 Task: Find connections with filter location Rendsburg with filter topic #HRwith filter profile language French with filter current company Jellyfish with filter school SSM College of Engineering with filter industry Accessible Architecture and Design with filter service category Graphic Design with filter keywords title Controller
Action: Mouse moved to (273, 238)
Screenshot: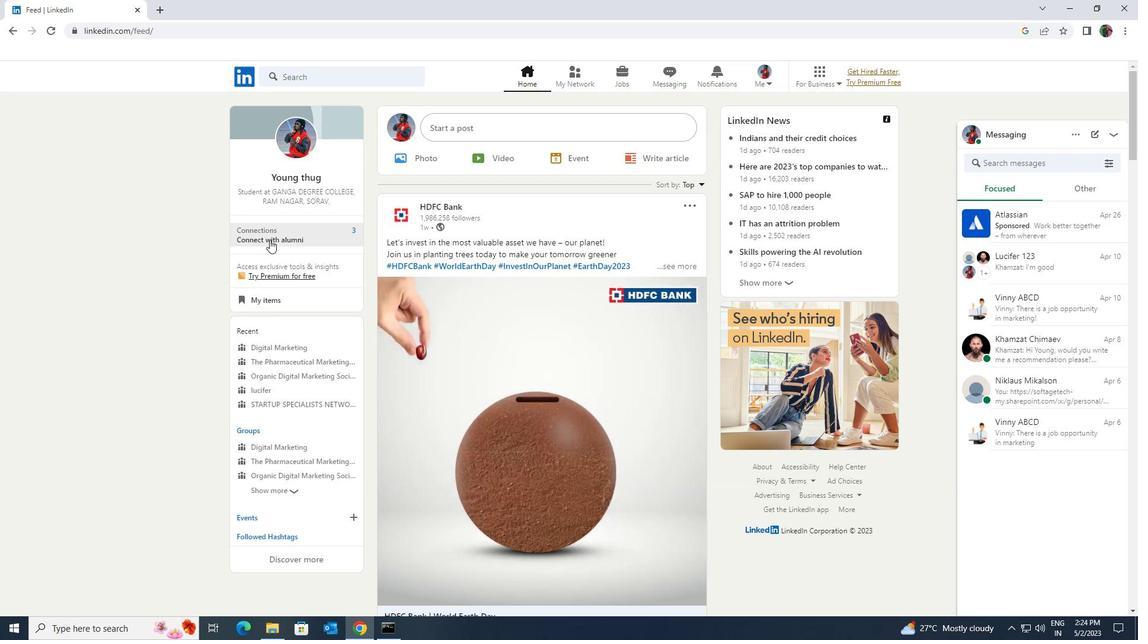 
Action: Mouse pressed left at (273, 238)
Screenshot: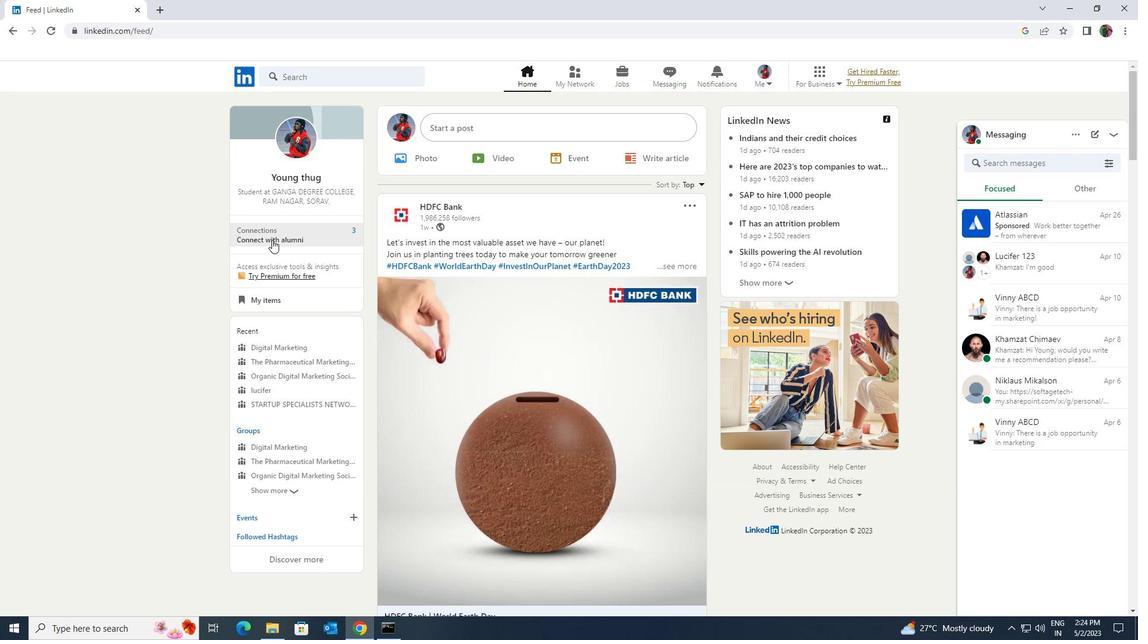
Action: Mouse moved to (295, 141)
Screenshot: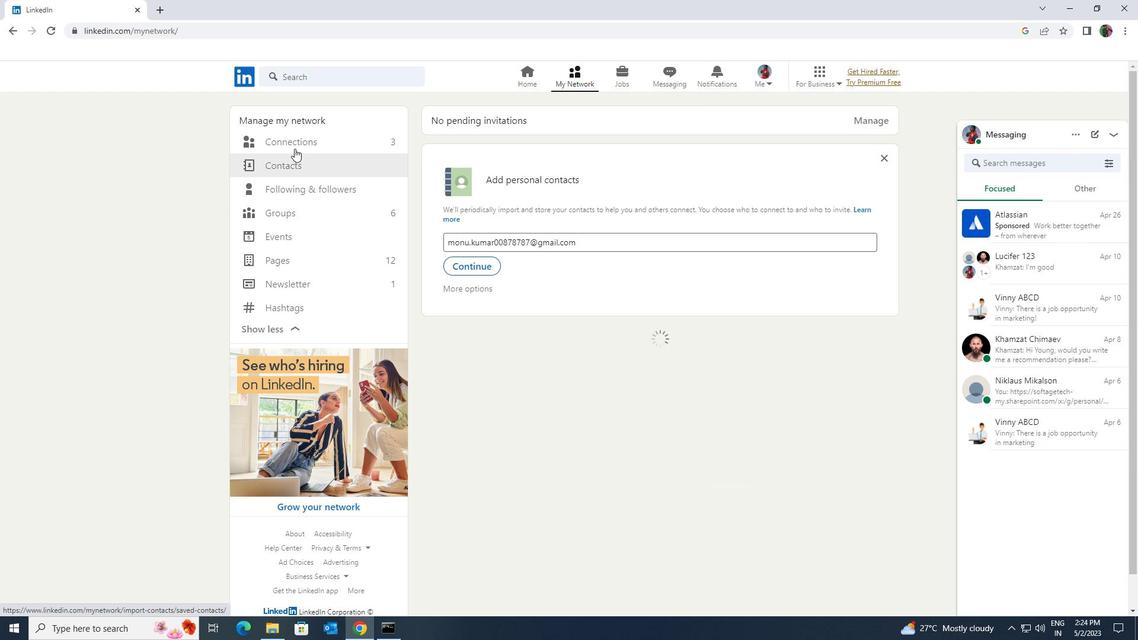 
Action: Mouse pressed left at (295, 141)
Screenshot: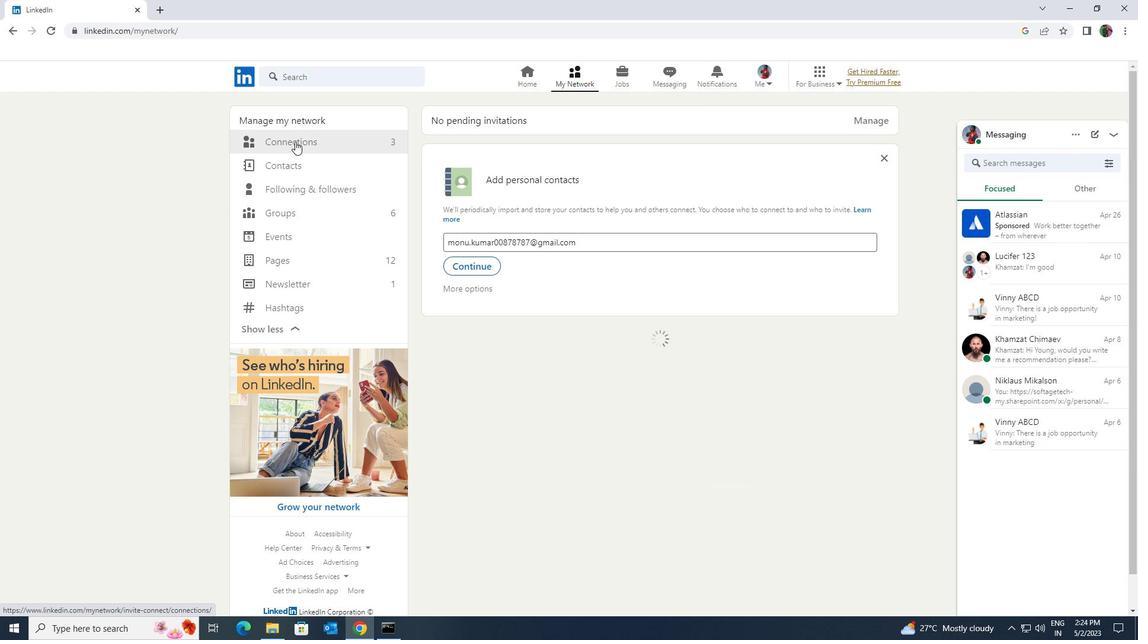 
Action: Mouse moved to (633, 144)
Screenshot: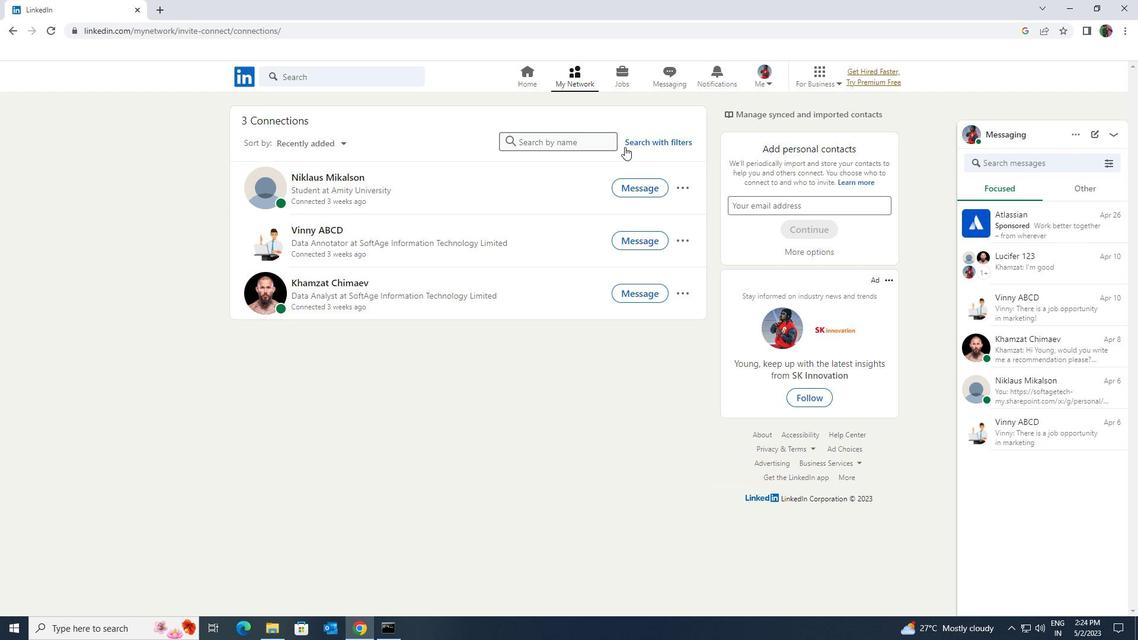 
Action: Mouse pressed left at (633, 144)
Screenshot: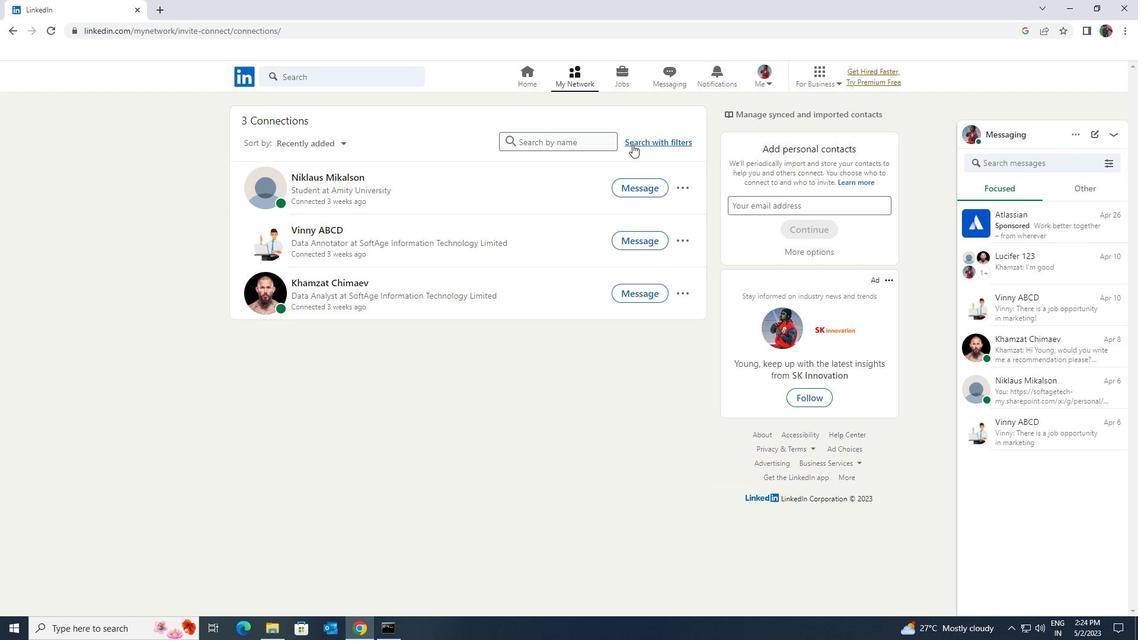 
Action: Mouse moved to (608, 108)
Screenshot: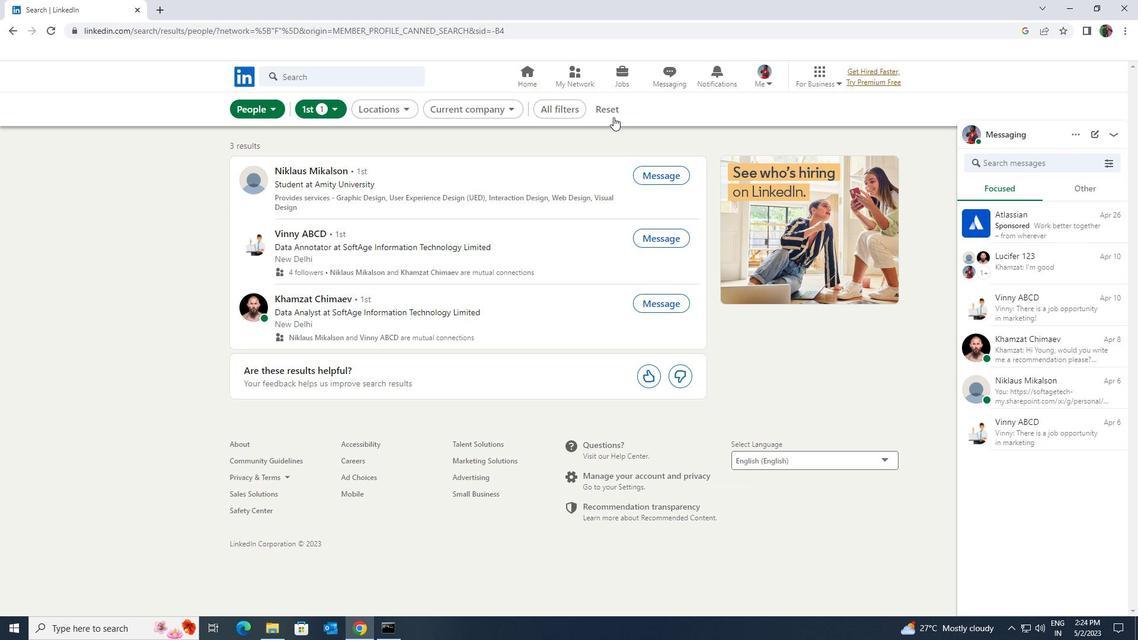 
Action: Mouse pressed left at (608, 108)
Screenshot: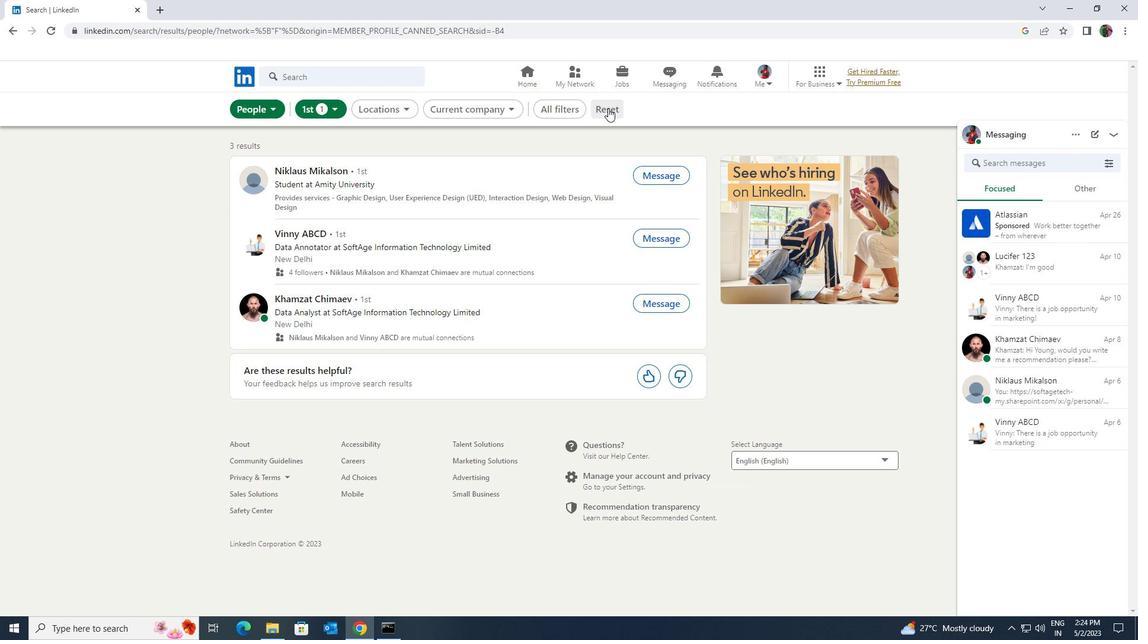 
Action: Mouse moved to (596, 112)
Screenshot: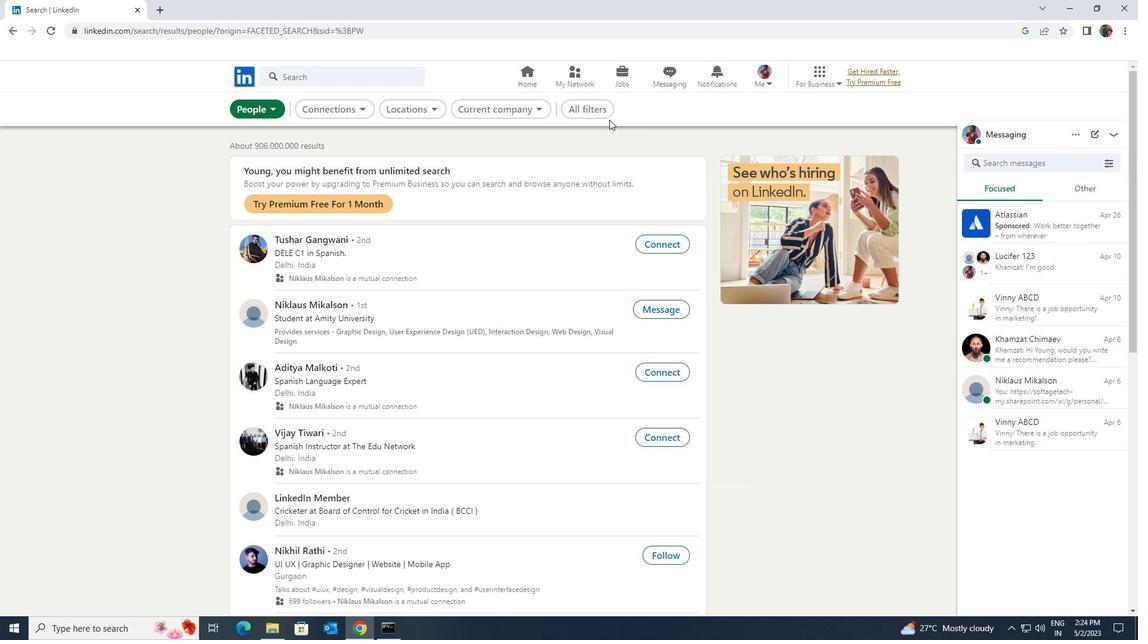 
Action: Mouse pressed left at (596, 112)
Screenshot: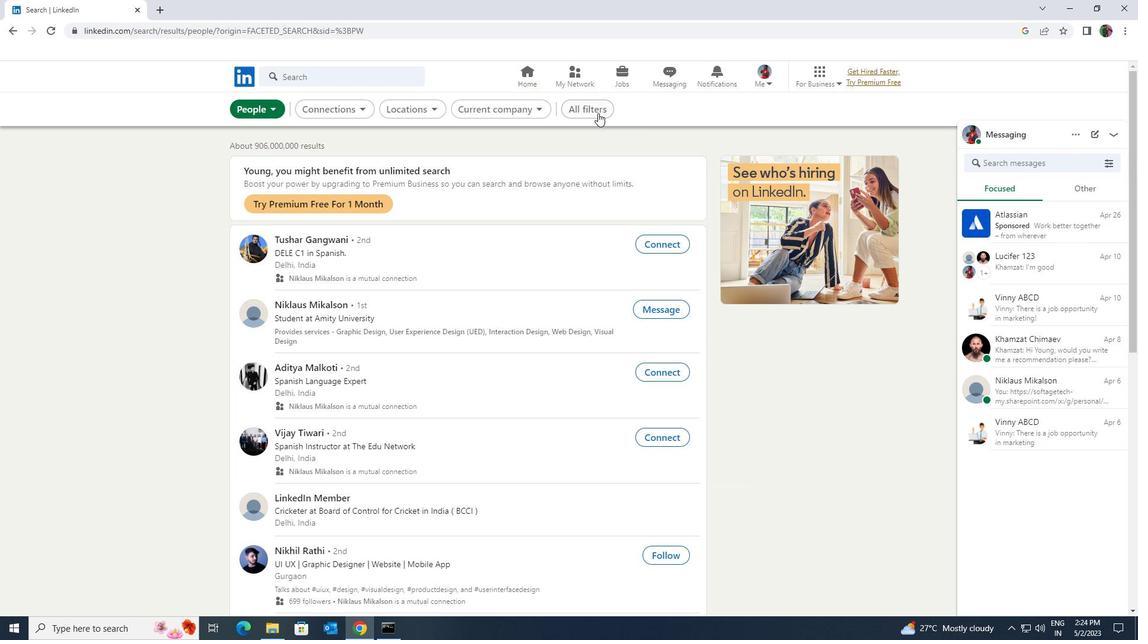 
Action: Mouse moved to (979, 462)
Screenshot: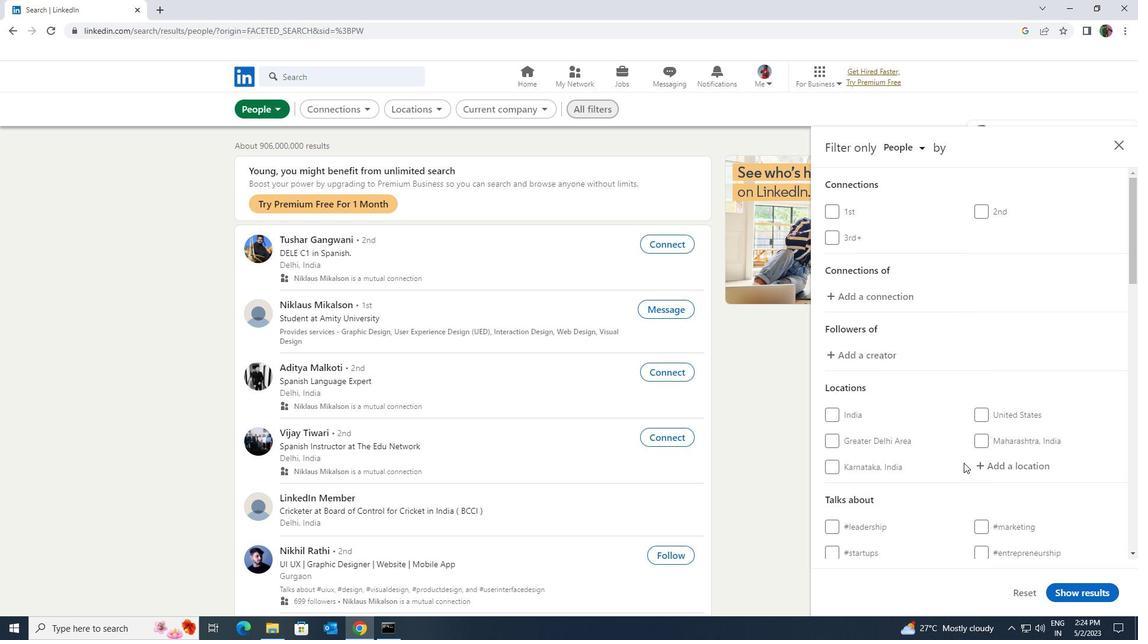 
Action: Mouse pressed left at (979, 462)
Screenshot: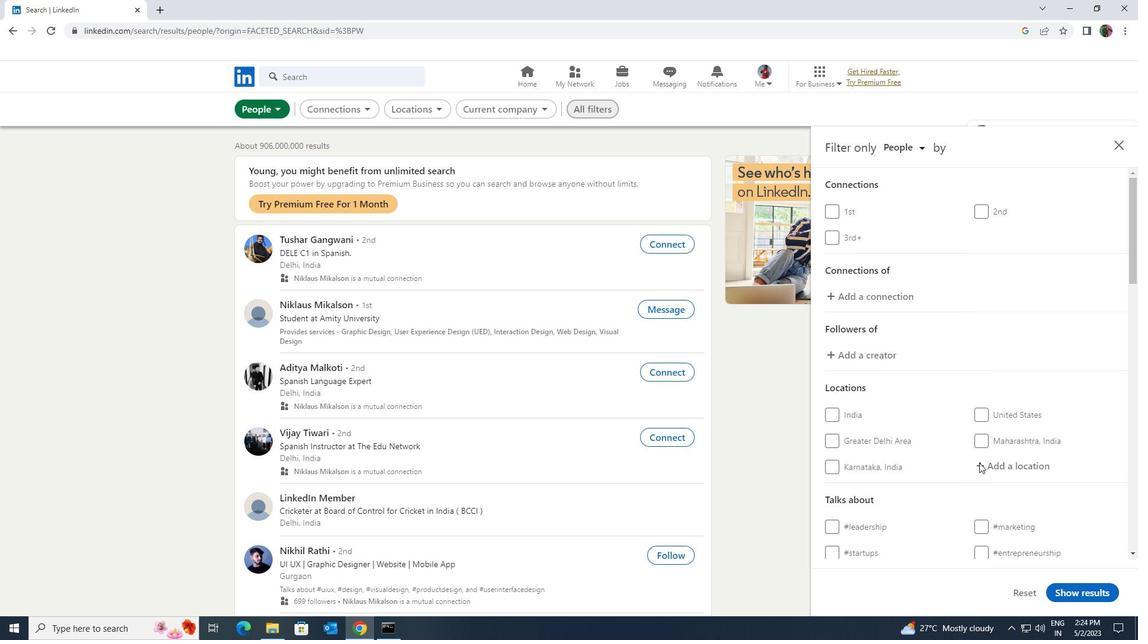 
Action: Key pressed <Key.shift>RENDSB
Screenshot: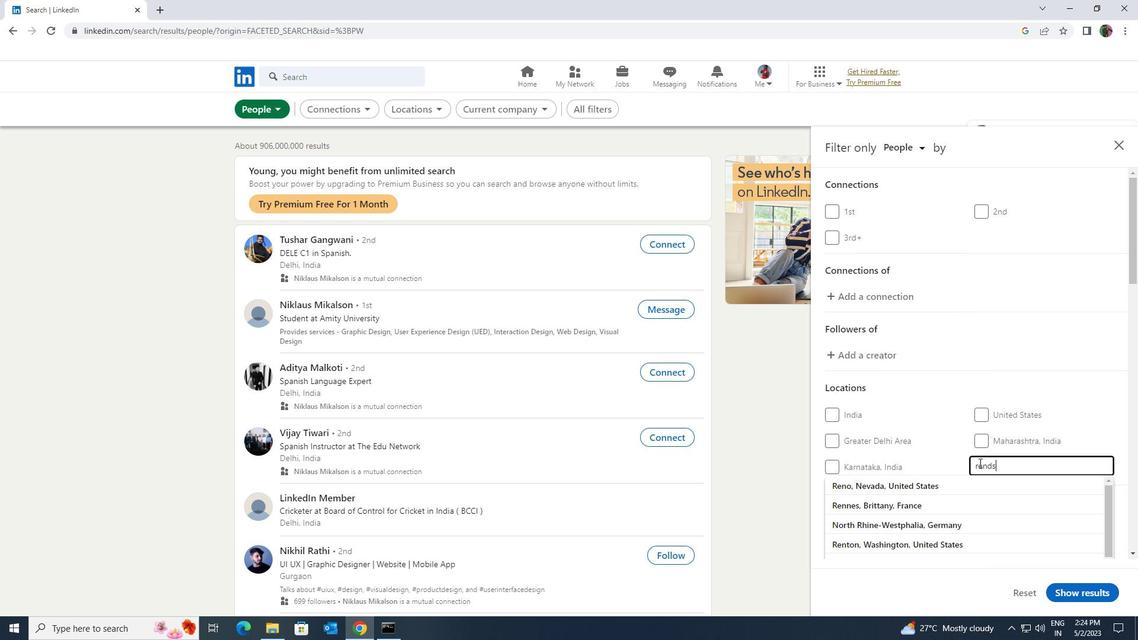 
Action: Mouse moved to (979, 481)
Screenshot: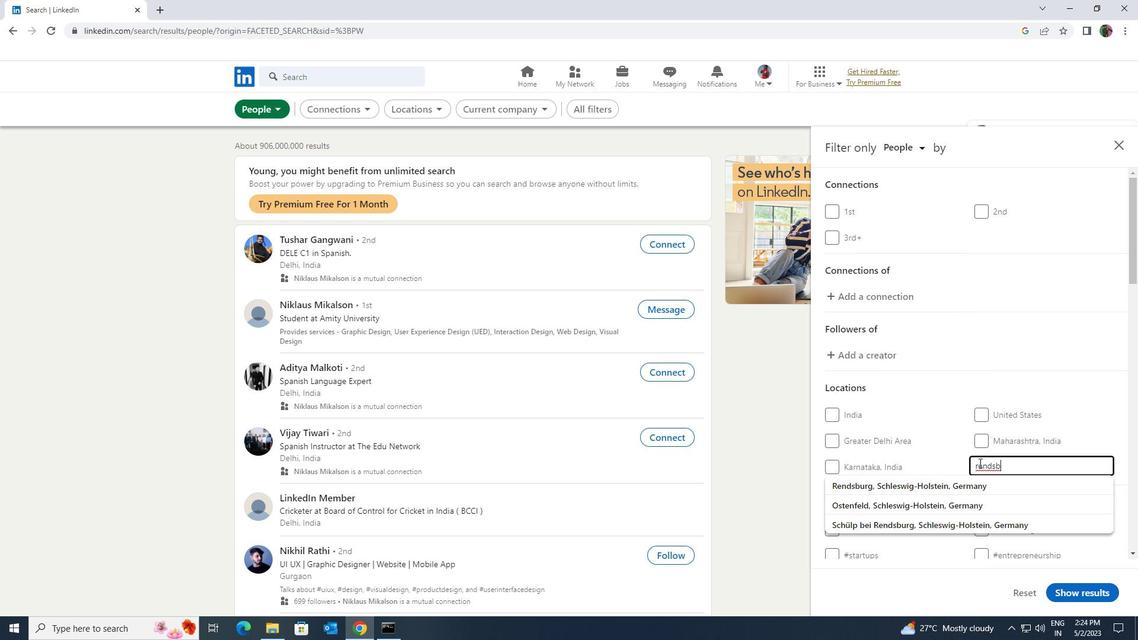 
Action: Mouse pressed left at (979, 481)
Screenshot: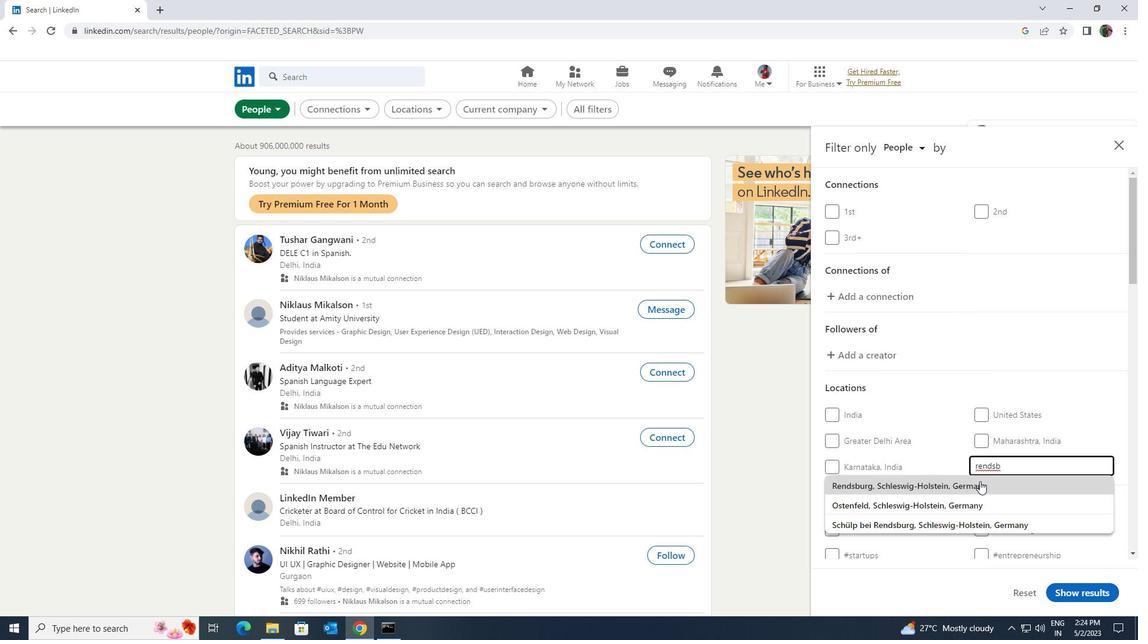 
Action: Mouse scrolled (979, 480) with delta (0, 0)
Screenshot: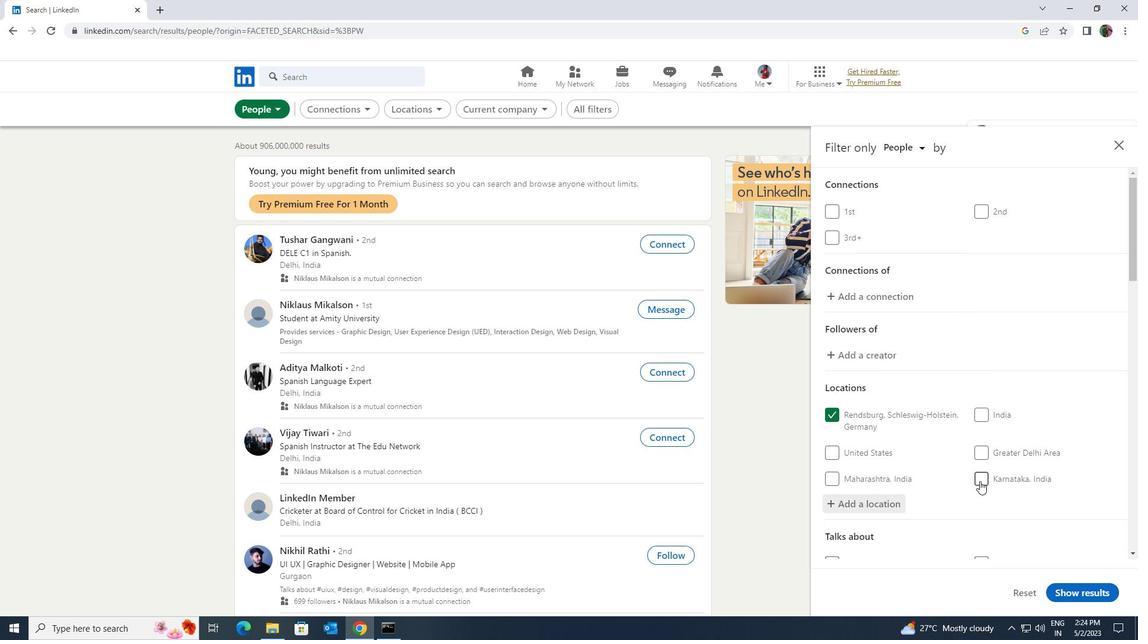 
Action: Mouse scrolled (979, 480) with delta (0, 0)
Screenshot: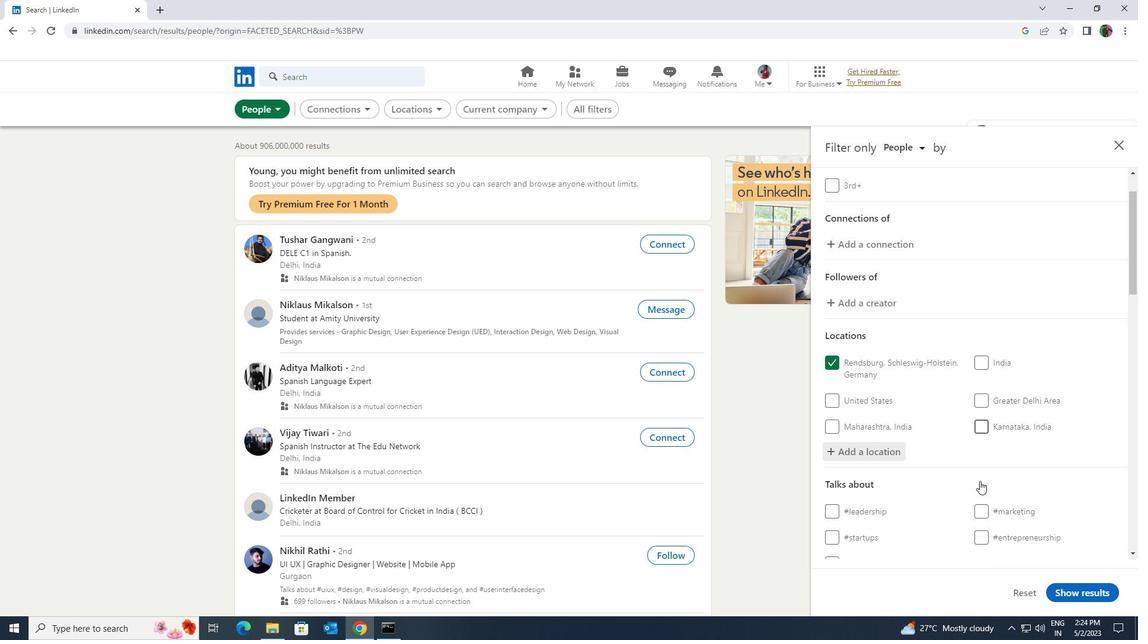 
Action: Mouse moved to (989, 492)
Screenshot: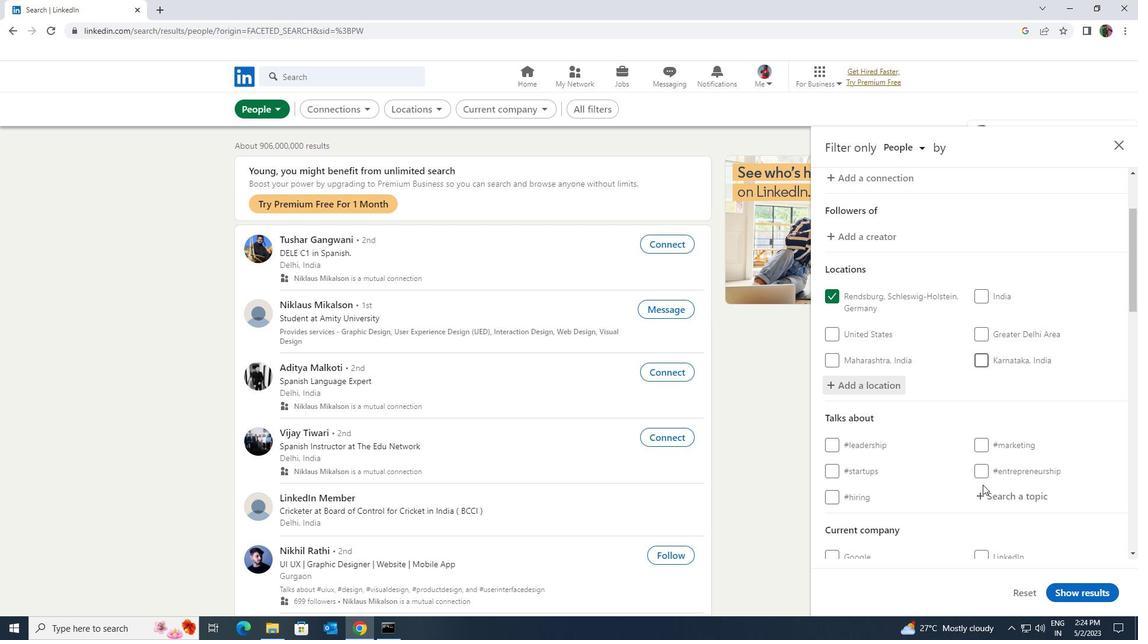
Action: Mouse pressed left at (989, 492)
Screenshot: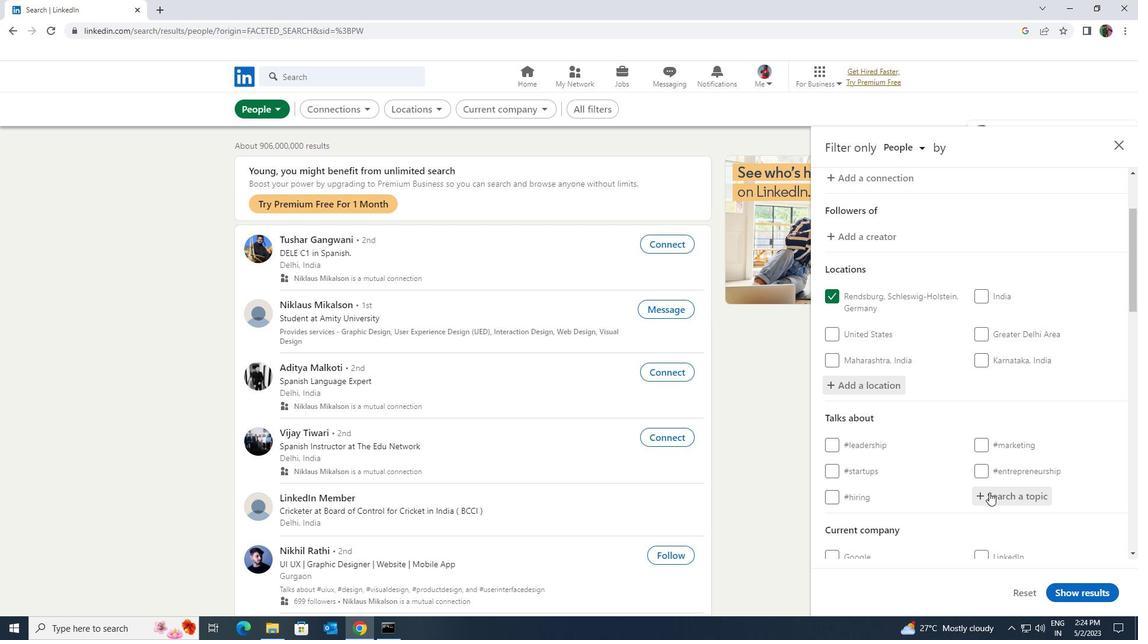 
Action: Key pressed <Key.shift>HR
Screenshot: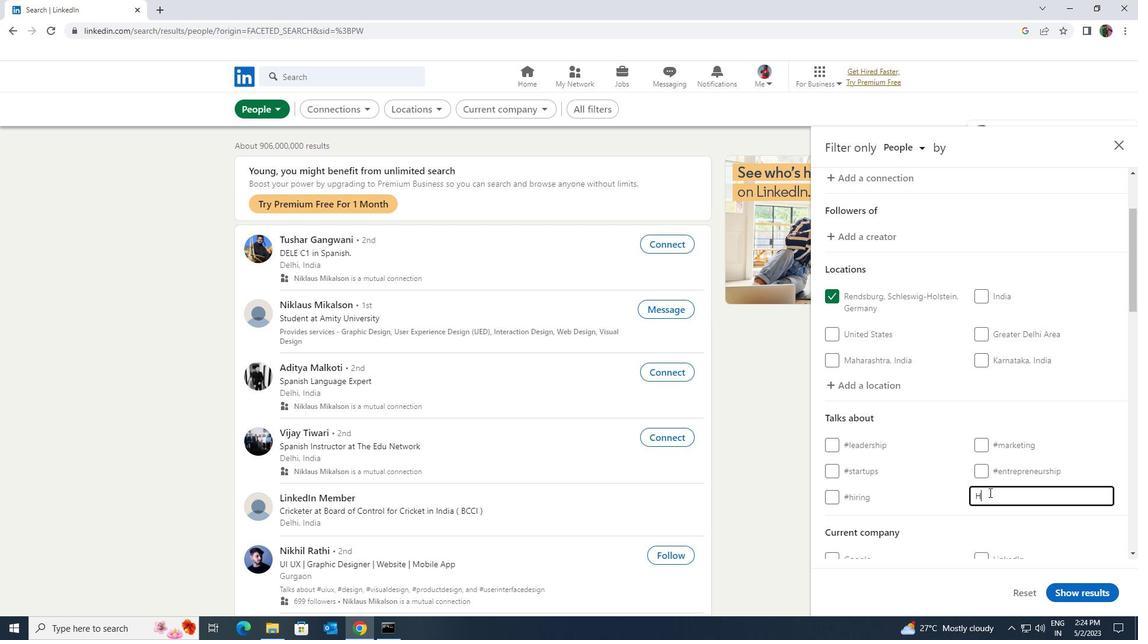 
Action: Mouse moved to (971, 508)
Screenshot: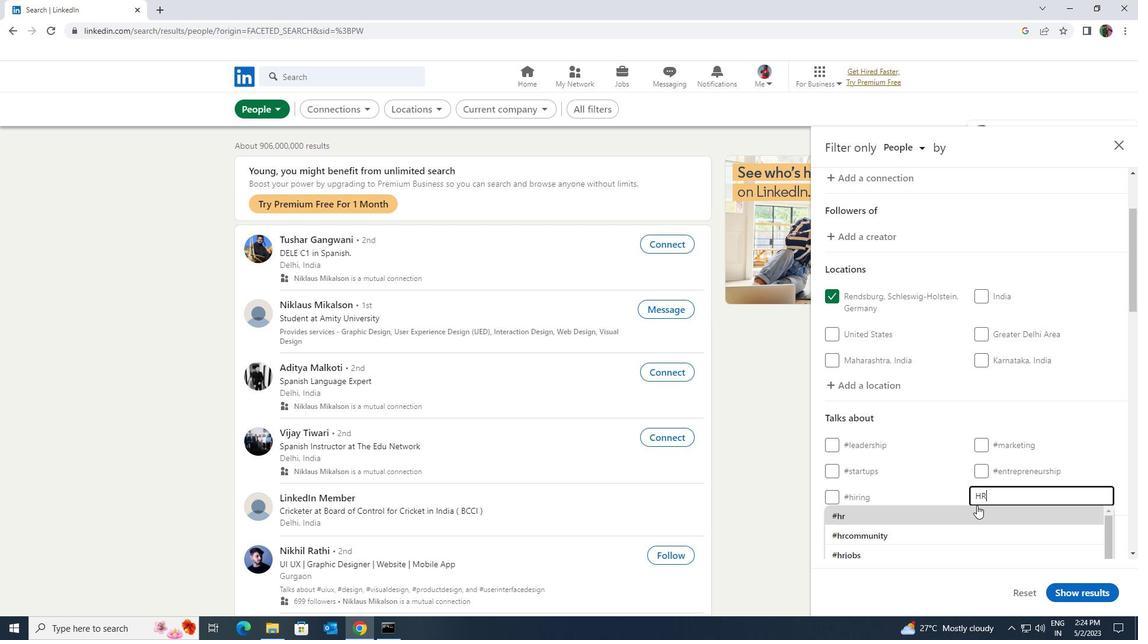 
Action: Mouse pressed left at (971, 508)
Screenshot: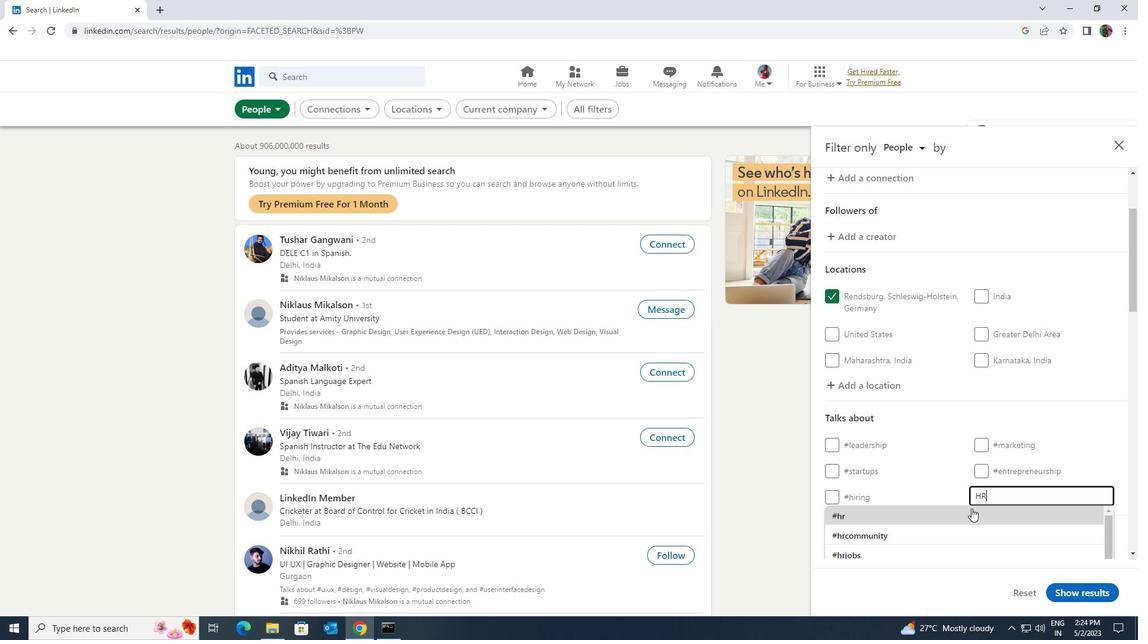 
Action: Mouse scrolled (971, 508) with delta (0, 0)
Screenshot: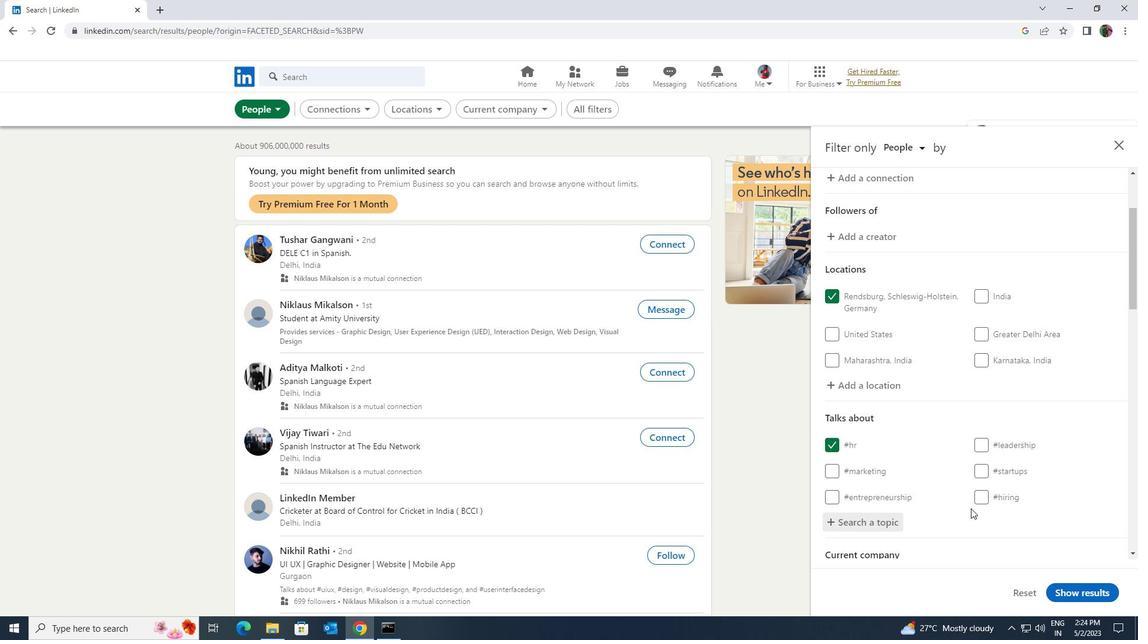 
Action: Mouse scrolled (971, 508) with delta (0, 0)
Screenshot: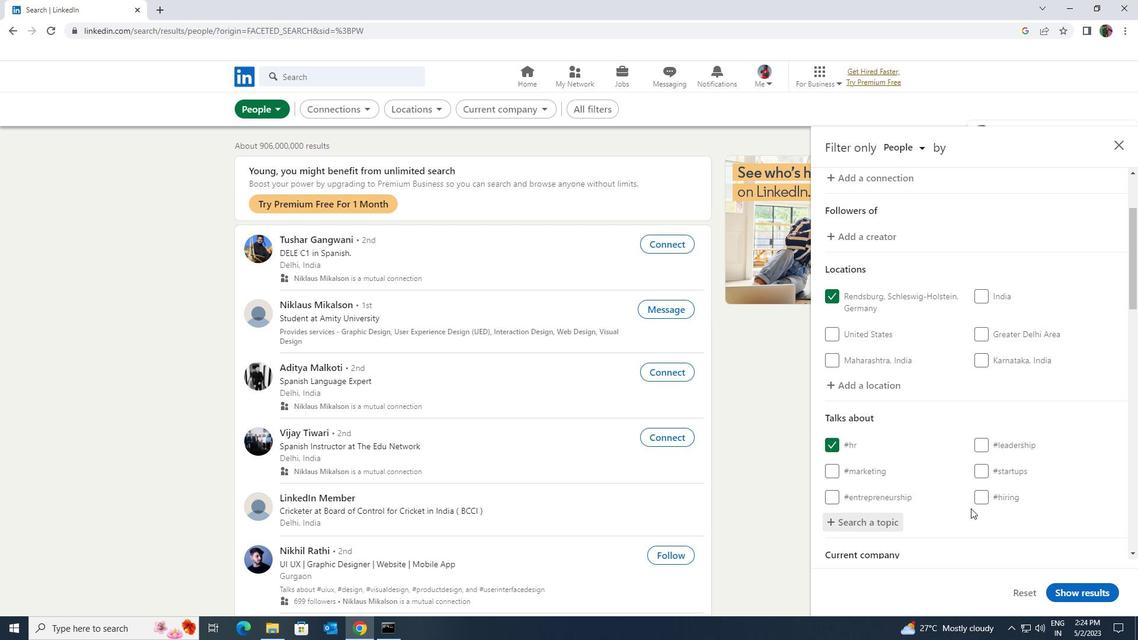 
Action: Mouse scrolled (971, 508) with delta (0, 0)
Screenshot: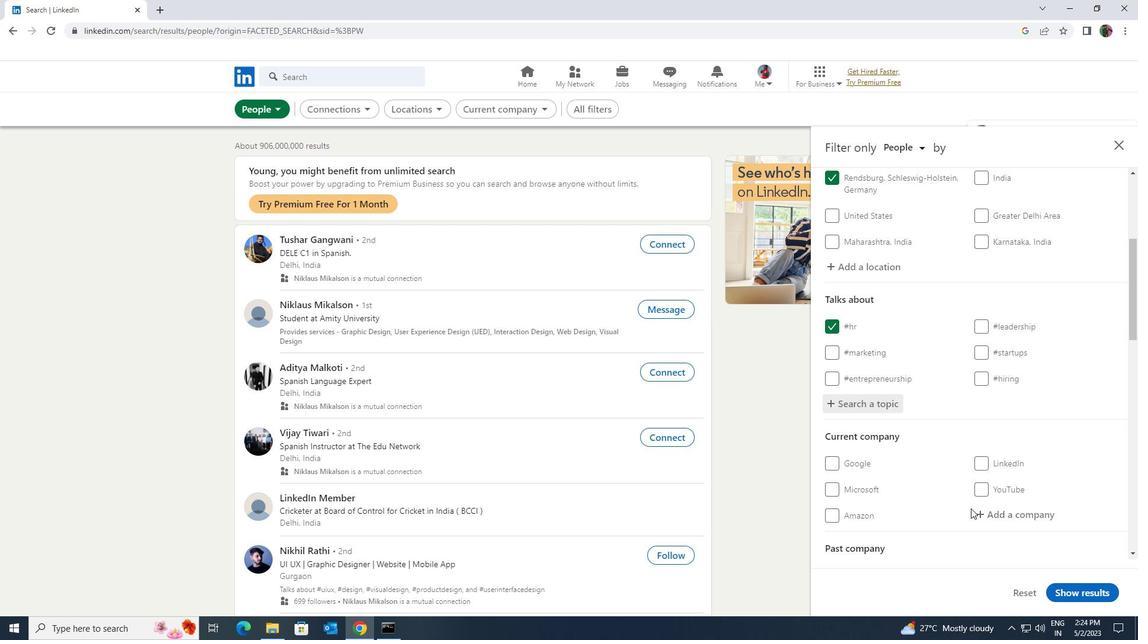 
Action: Mouse scrolled (971, 508) with delta (0, 0)
Screenshot: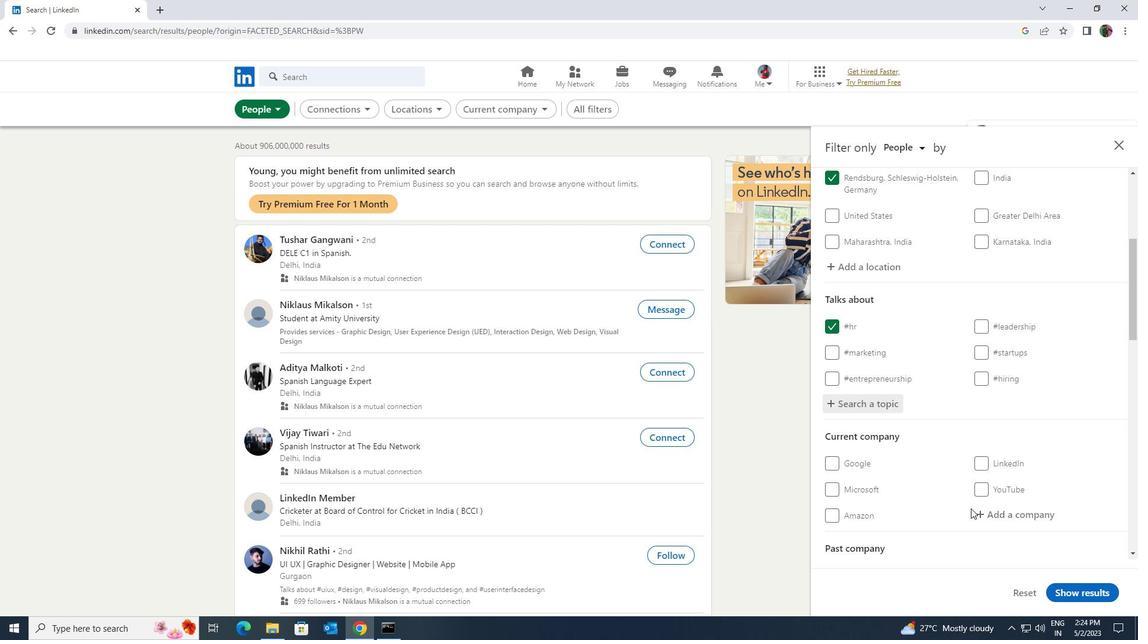 
Action: Mouse scrolled (971, 508) with delta (0, 0)
Screenshot: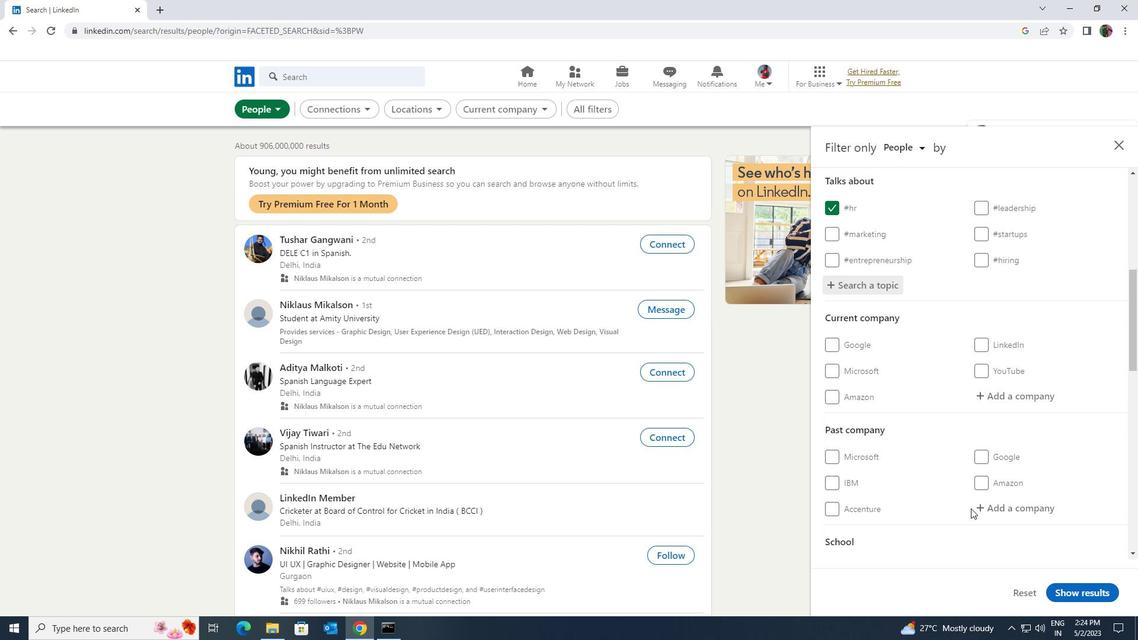 
Action: Mouse scrolled (971, 508) with delta (0, 0)
Screenshot: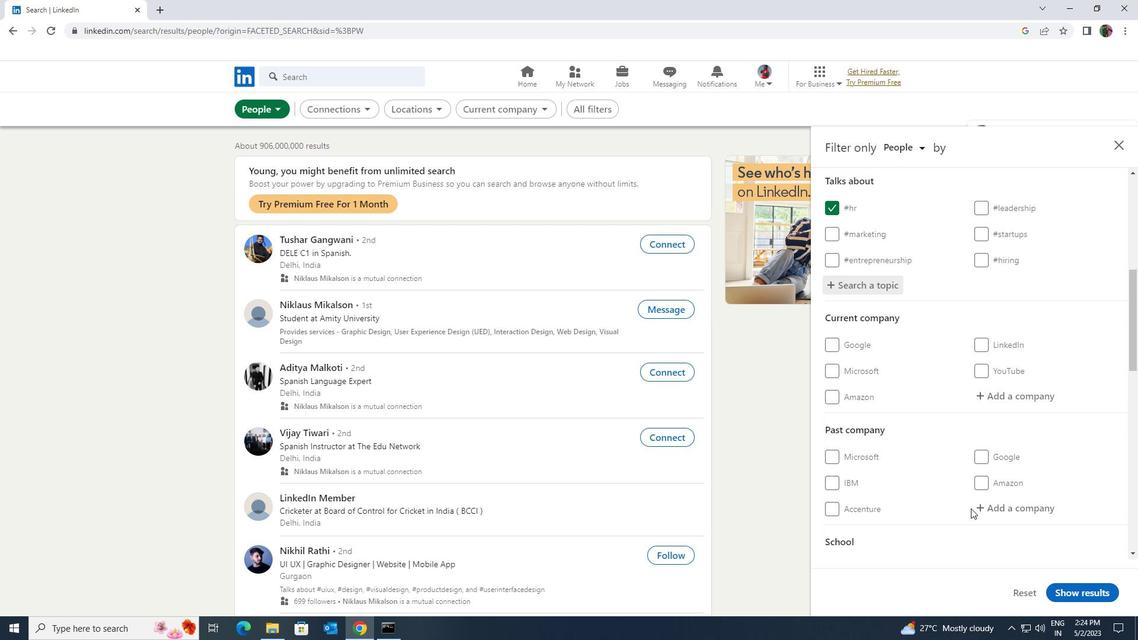 
Action: Mouse scrolled (971, 508) with delta (0, 0)
Screenshot: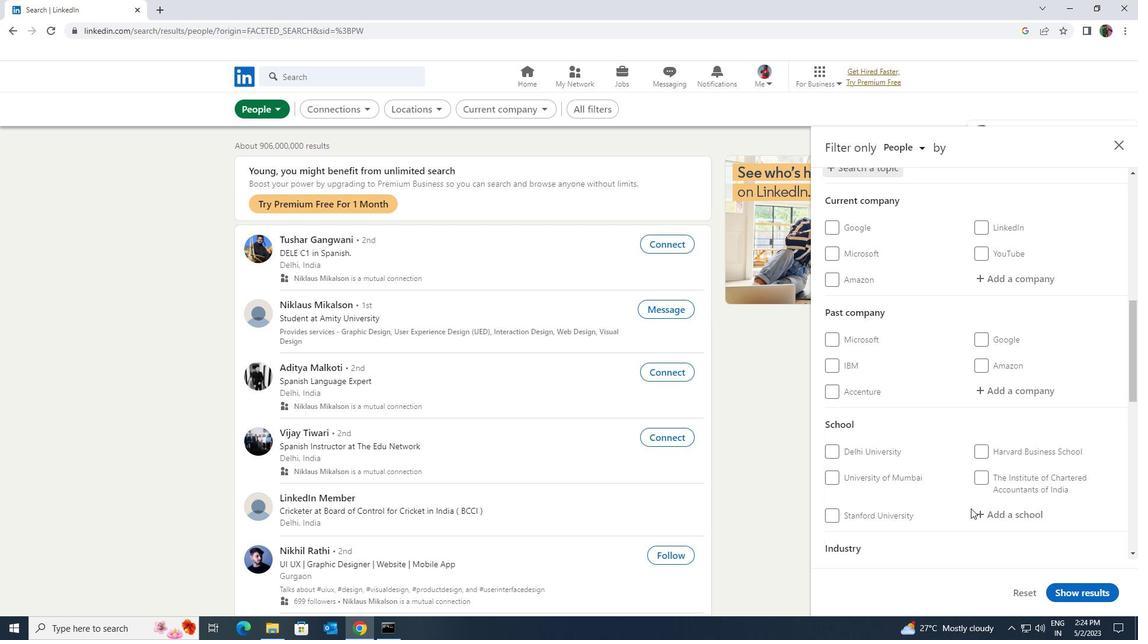
Action: Mouse scrolled (971, 508) with delta (0, 0)
Screenshot: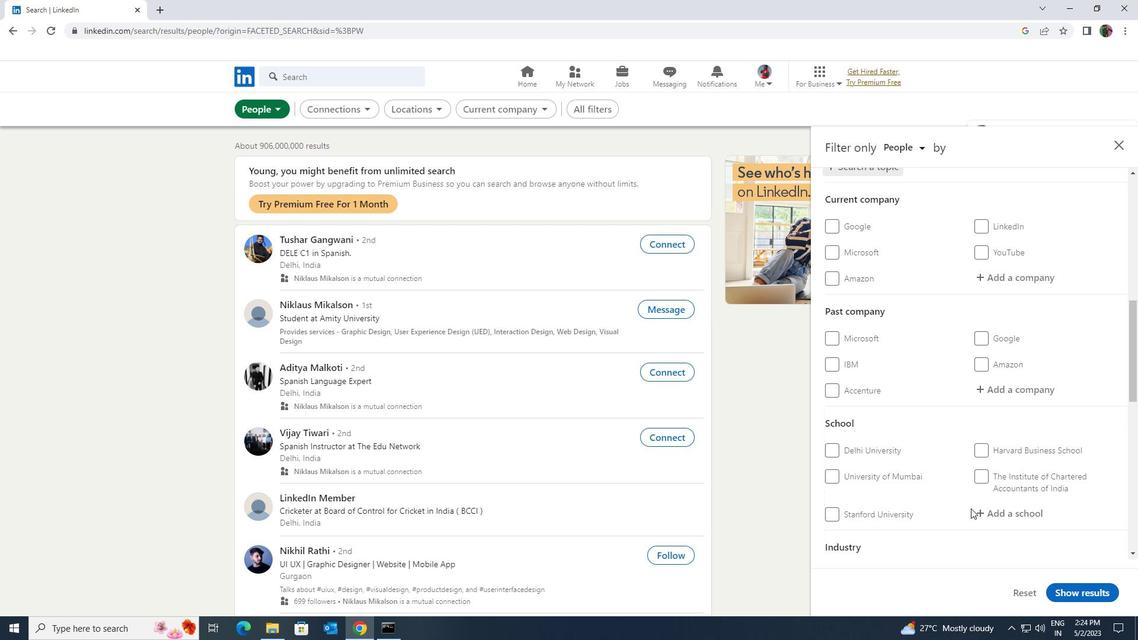 
Action: Mouse scrolled (971, 508) with delta (0, 0)
Screenshot: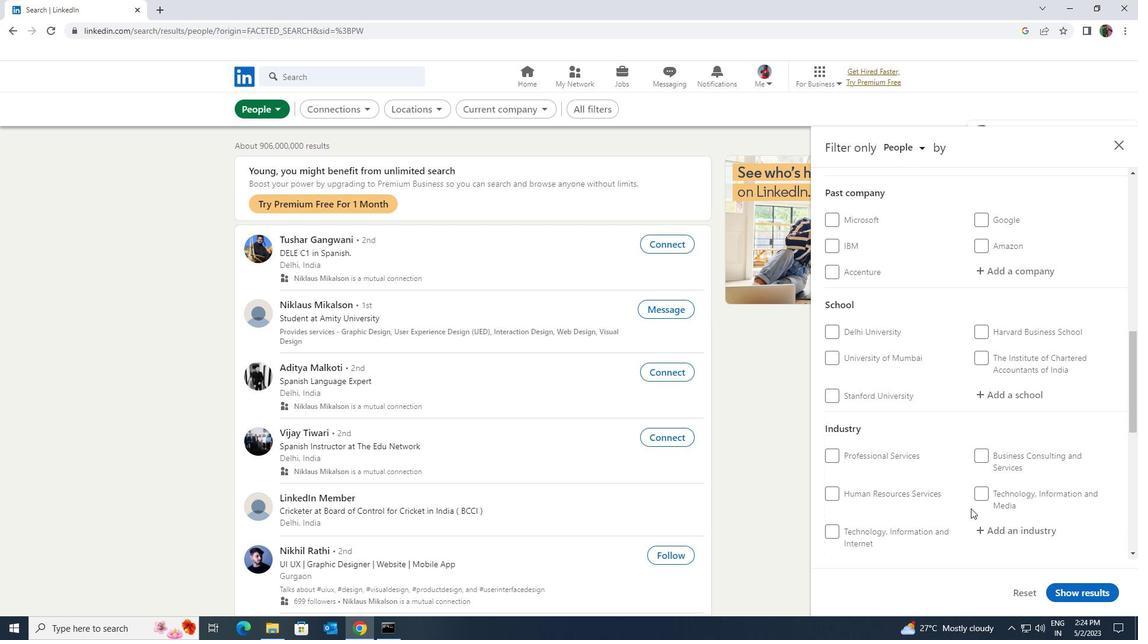 
Action: Mouse scrolled (971, 508) with delta (0, 0)
Screenshot: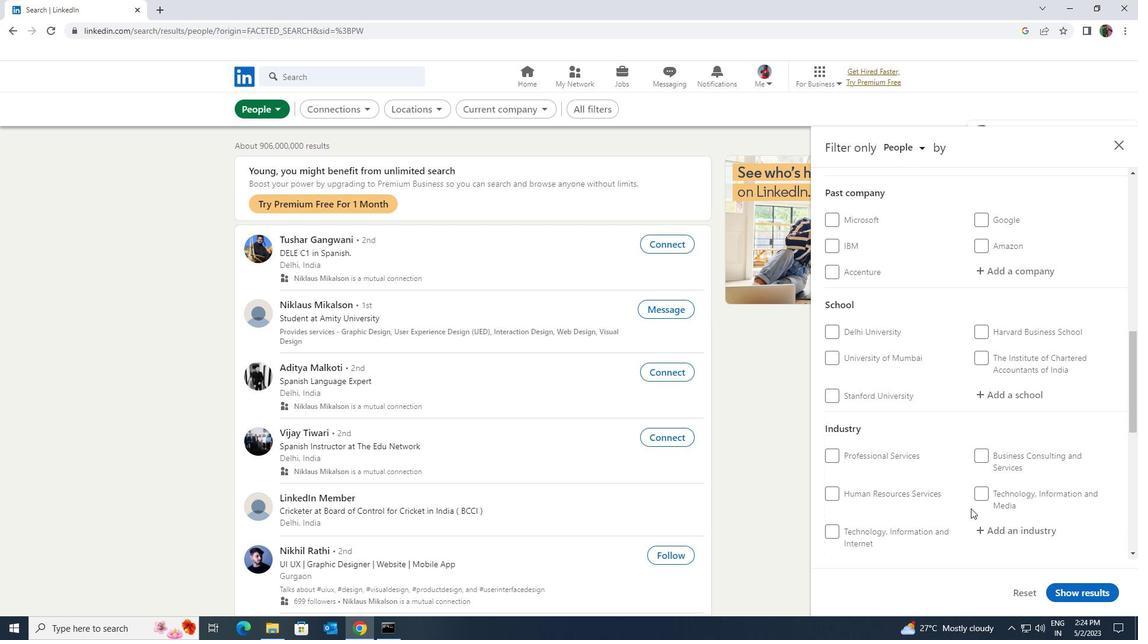 
Action: Mouse moved to (979, 478)
Screenshot: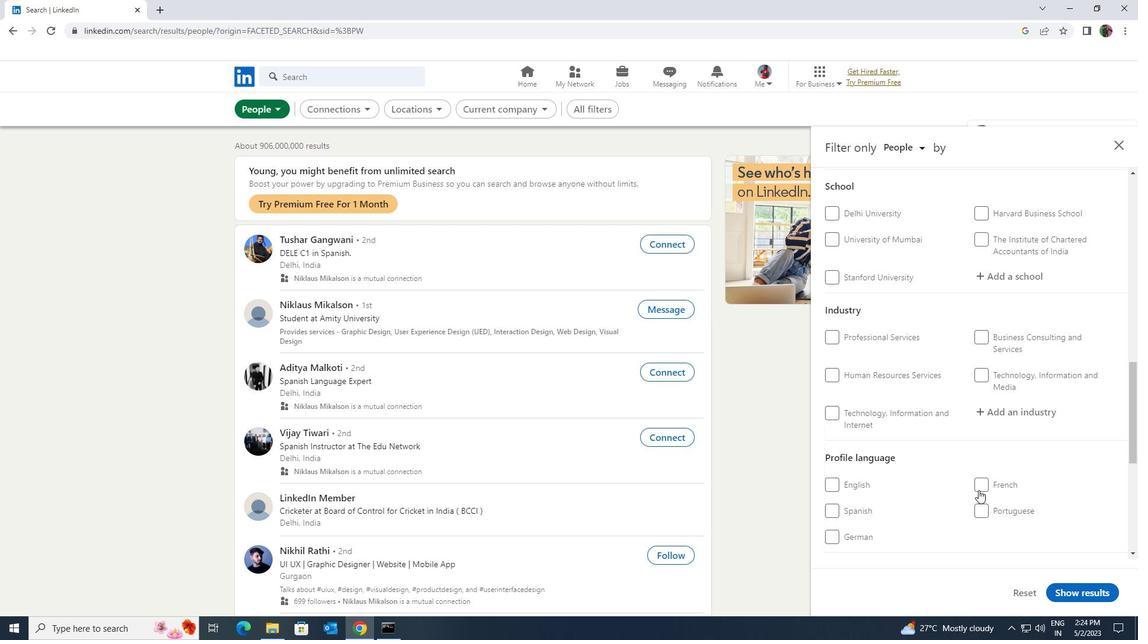 
Action: Mouse pressed left at (979, 478)
Screenshot: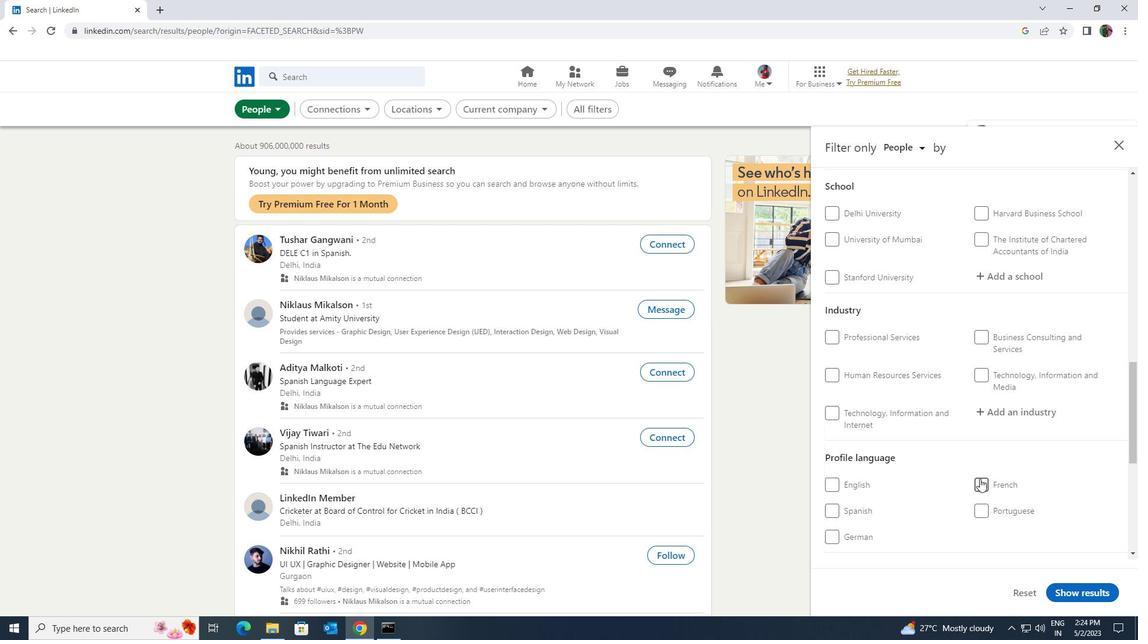 
Action: Mouse scrolled (979, 479) with delta (0, 0)
Screenshot: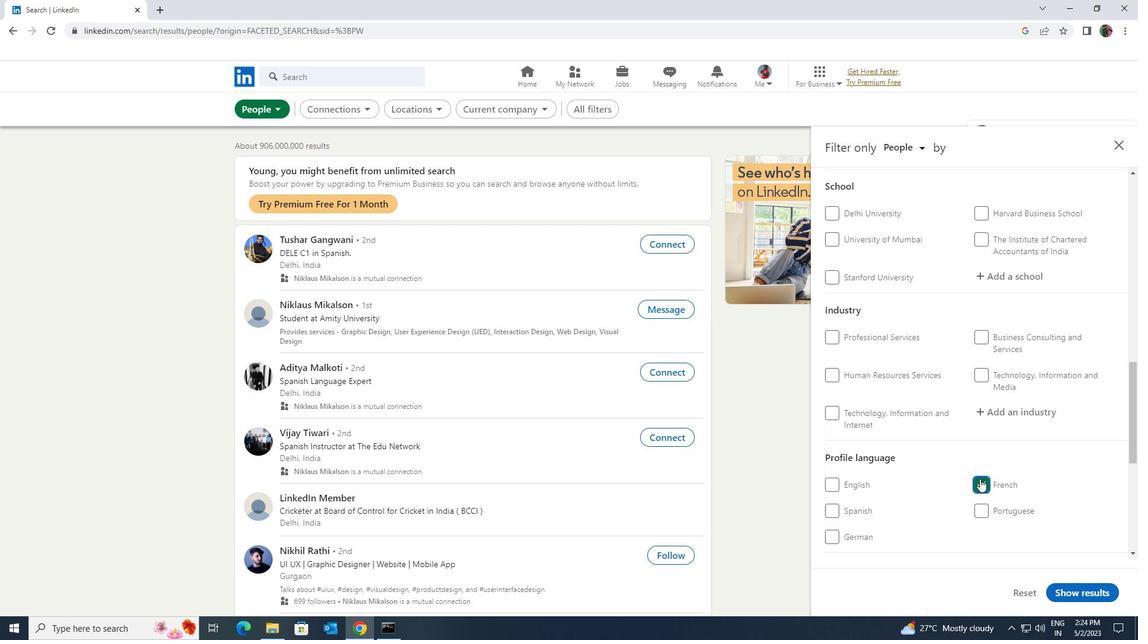 
Action: Mouse scrolled (979, 479) with delta (0, 0)
Screenshot: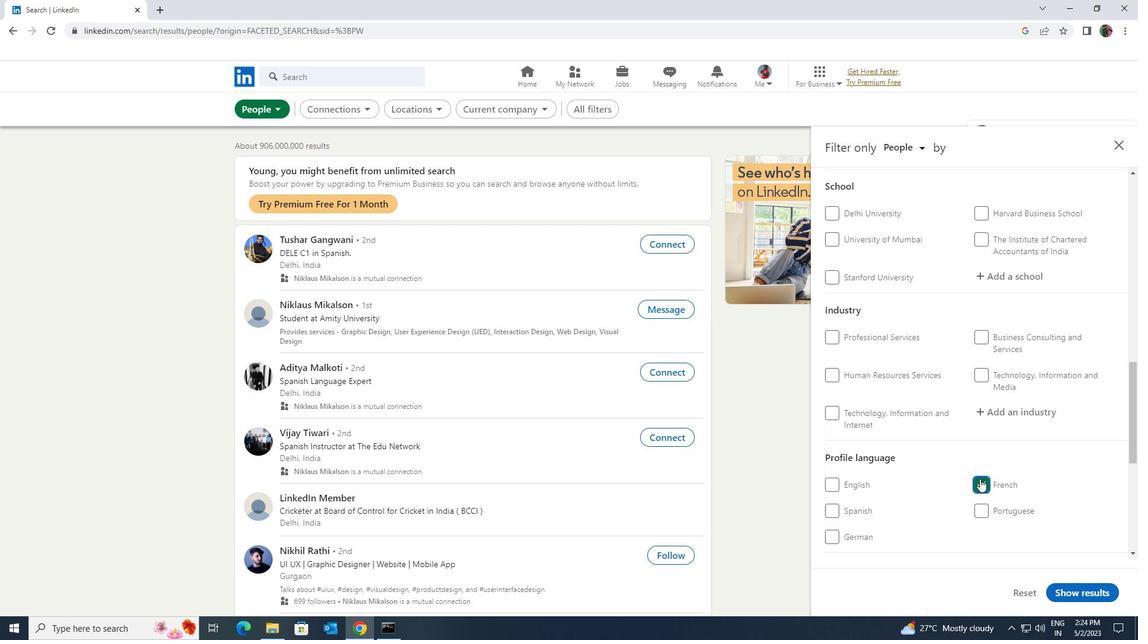 
Action: Mouse moved to (979, 478)
Screenshot: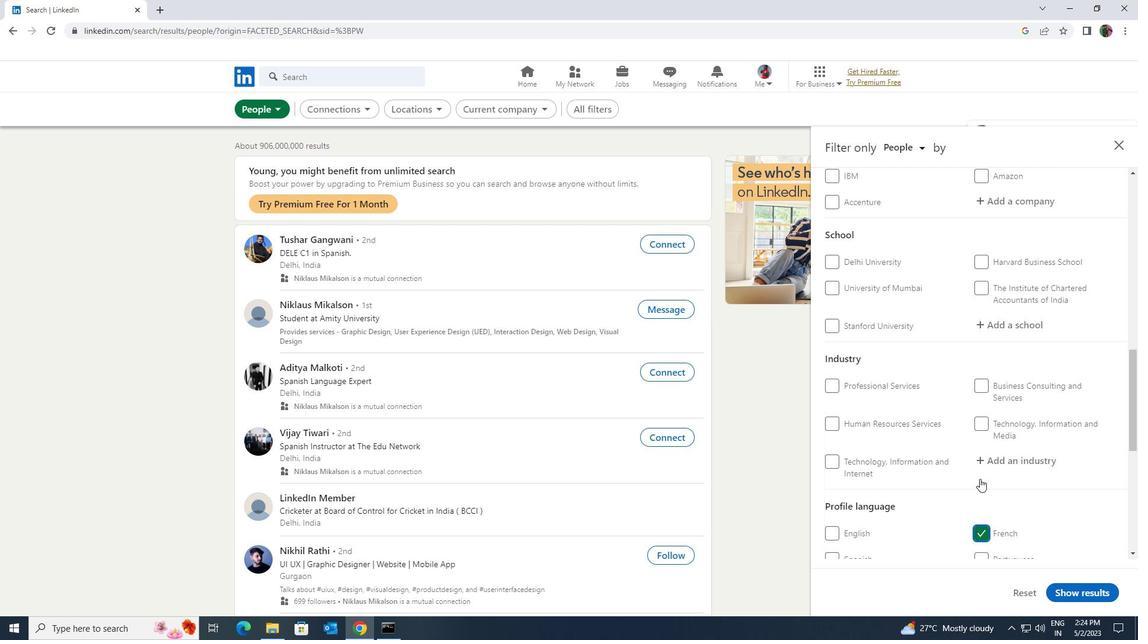 
Action: Mouse scrolled (979, 479) with delta (0, 0)
Screenshot: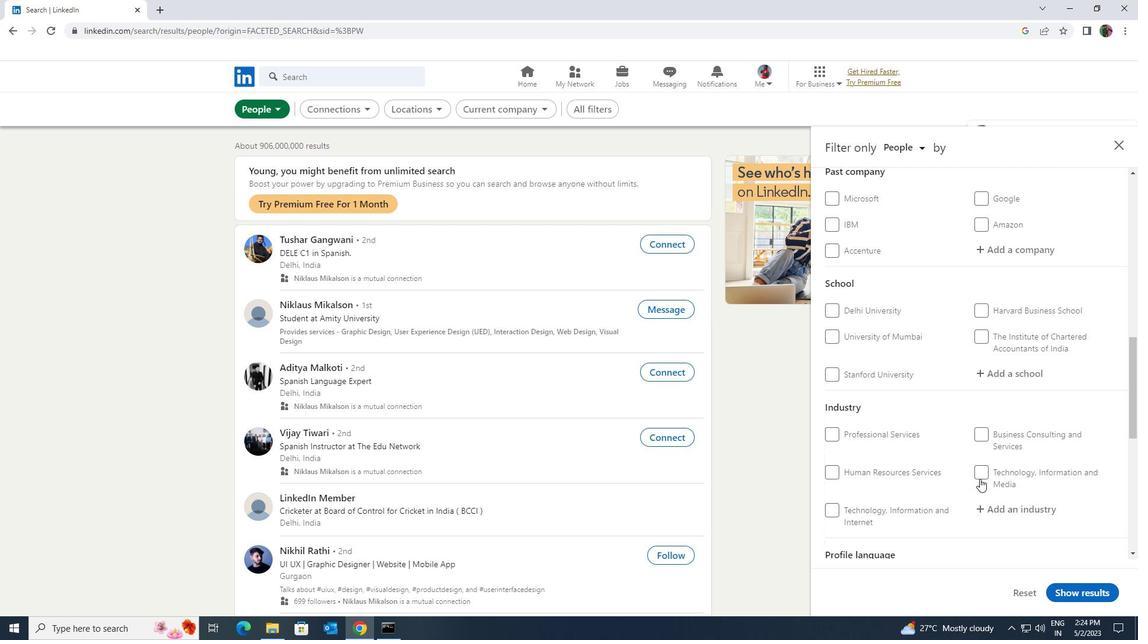 
Action: Mouse scrolled (979, 479) with delta (0, 0)
Screenshot: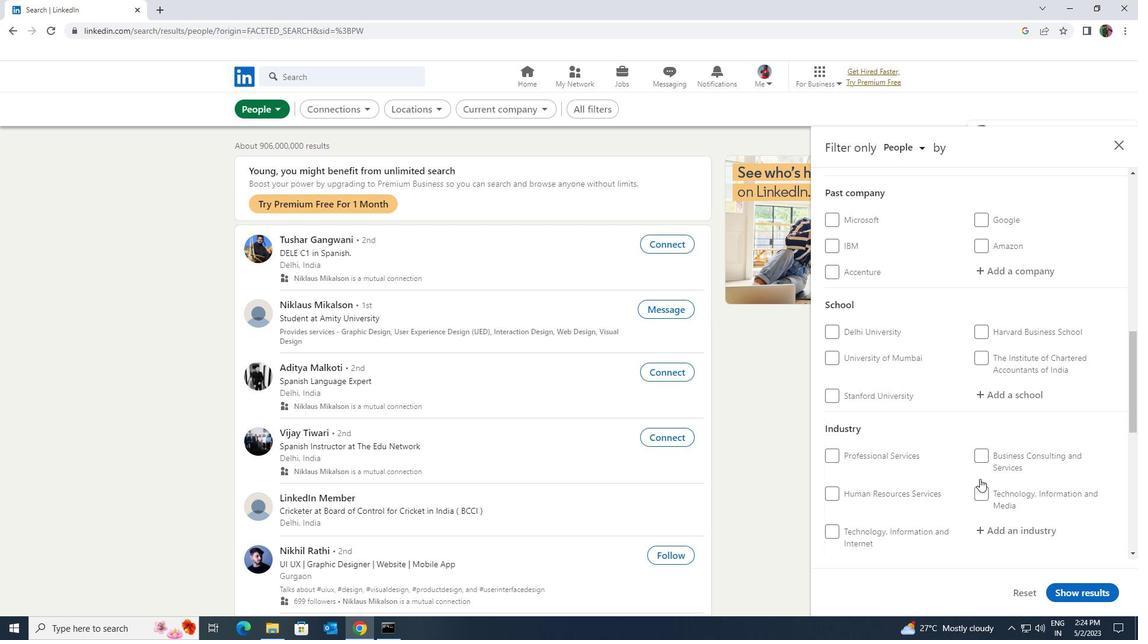 
Action: Mouse moved to (978, 480)
Screenshot: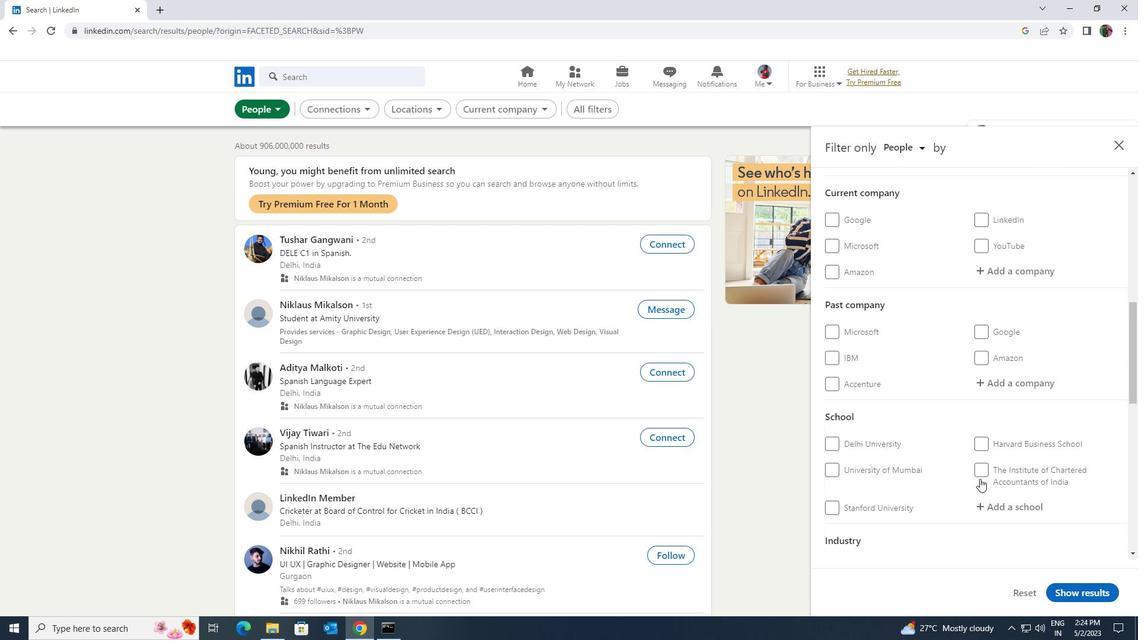 
Action: Mouse scrolled (978, 481) with delta (0, 0)
Screenshot: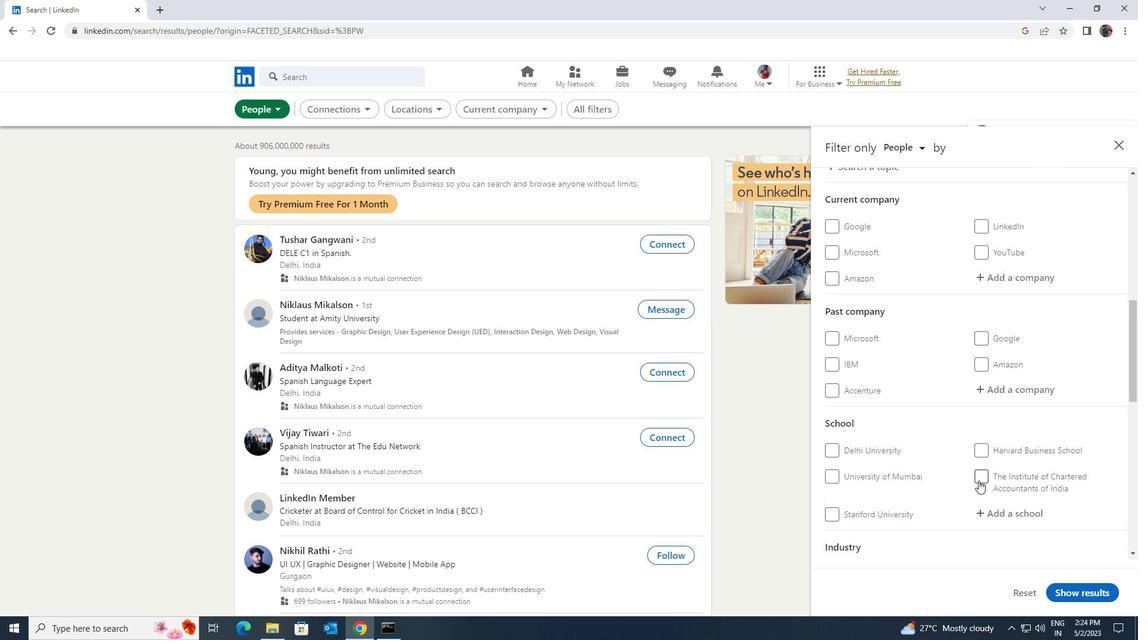 
Action: Mouse scrolled (978, 481) with delta (0, 0)
Screenshot: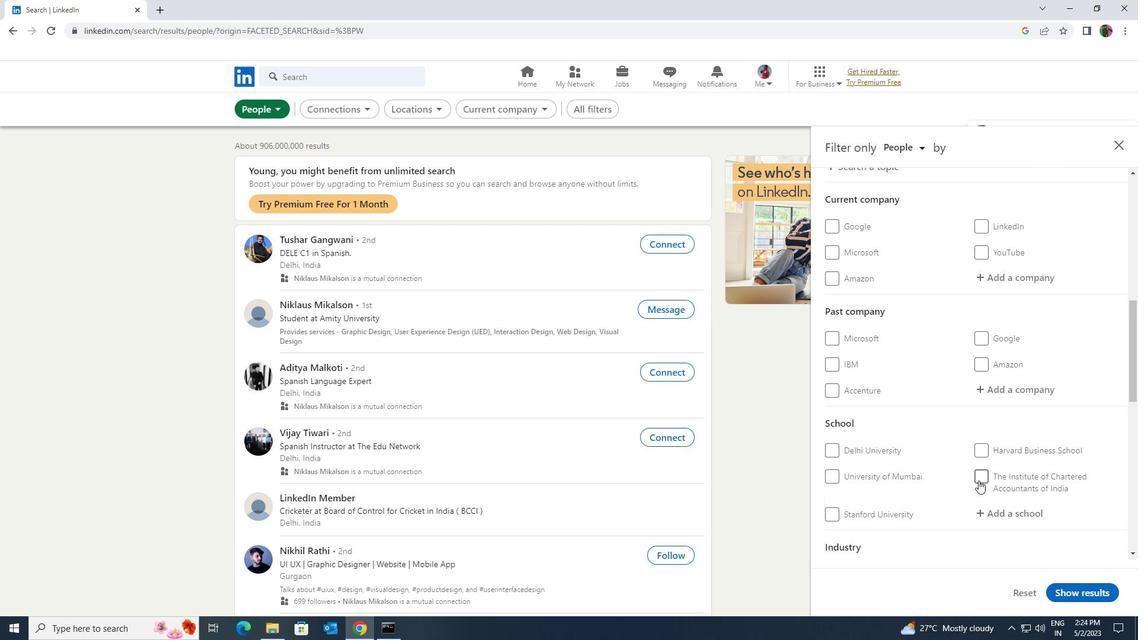 
Action: Mouse scrolled (978, 481) with delta (0, 0)
Screenshot: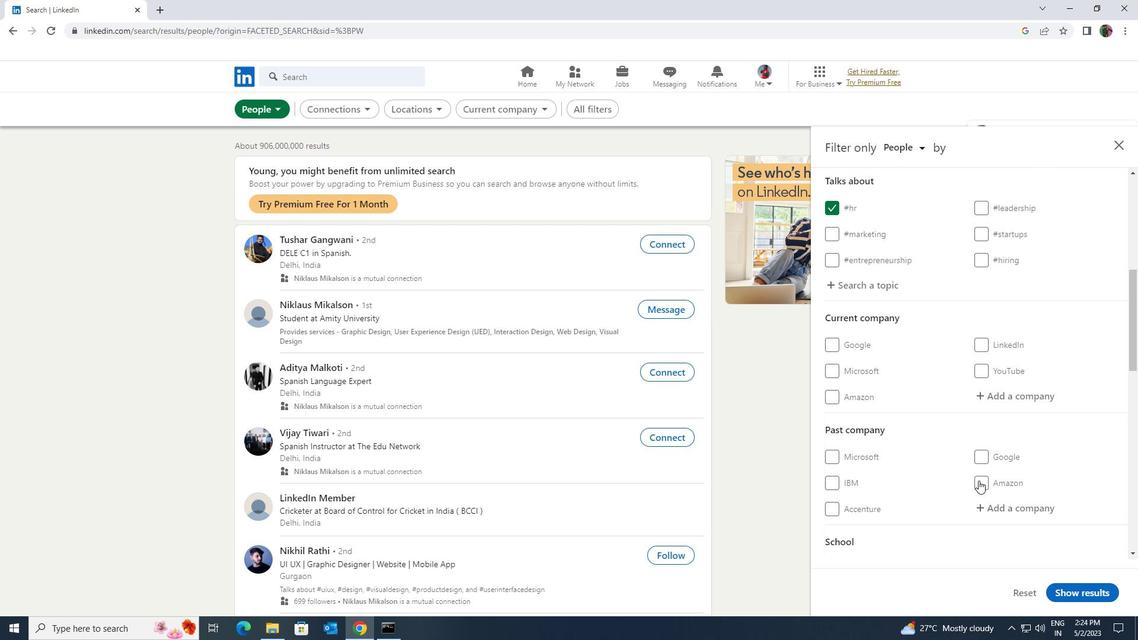 
Action: Mouse moved to (986, 456)
Screenshot: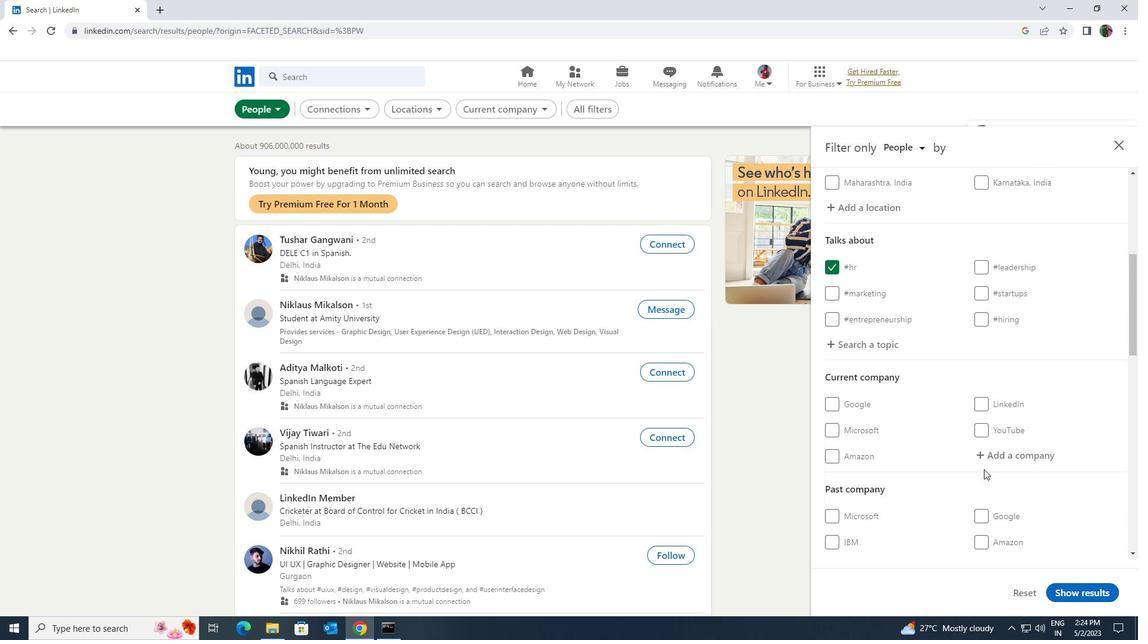 
Action: Mouse pressed left at (986, 456)
Screenshot: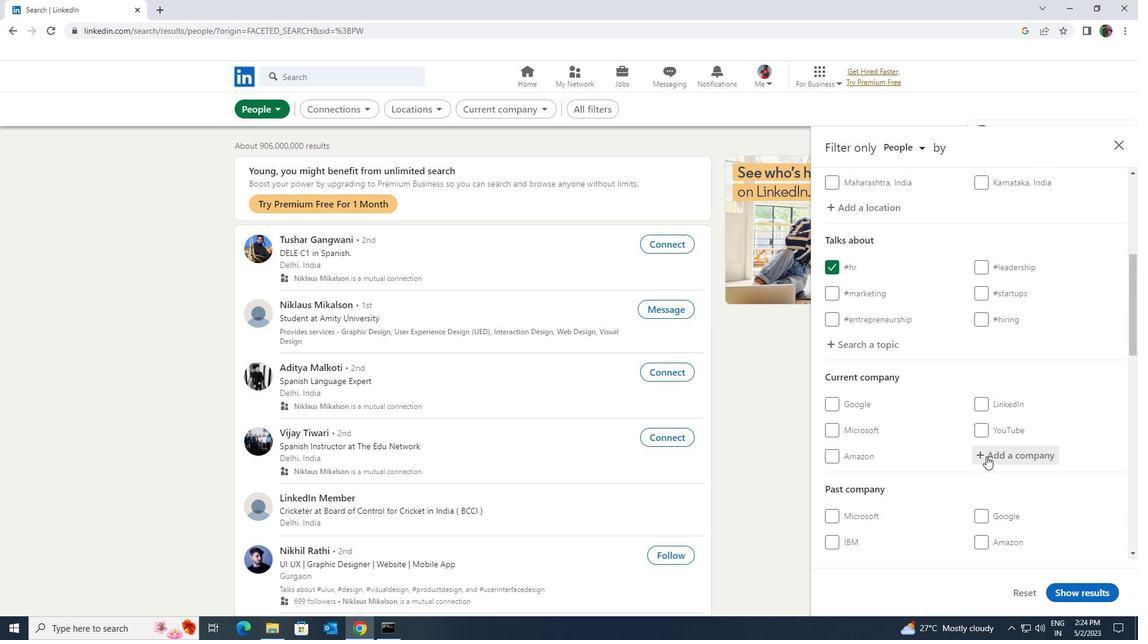 
Action: Key pressed <Key.shift>JELLYLIF<Key.backspace><Key.backspace><Key.backspace>
Screenshot: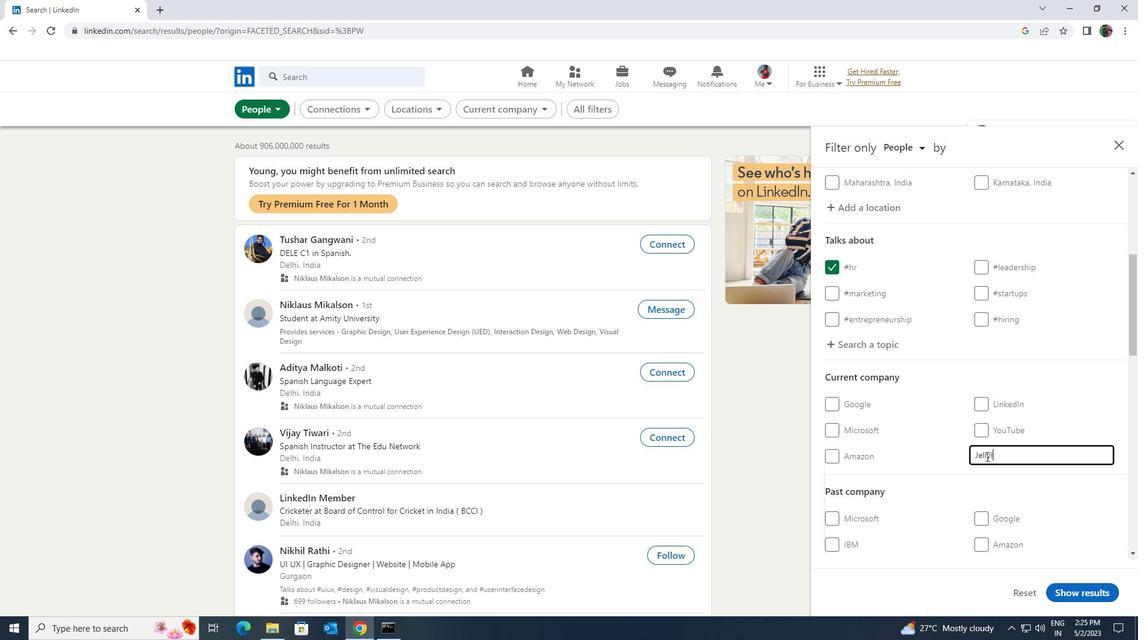 
Action: Mouse moved to (978, 471)
Screenshot: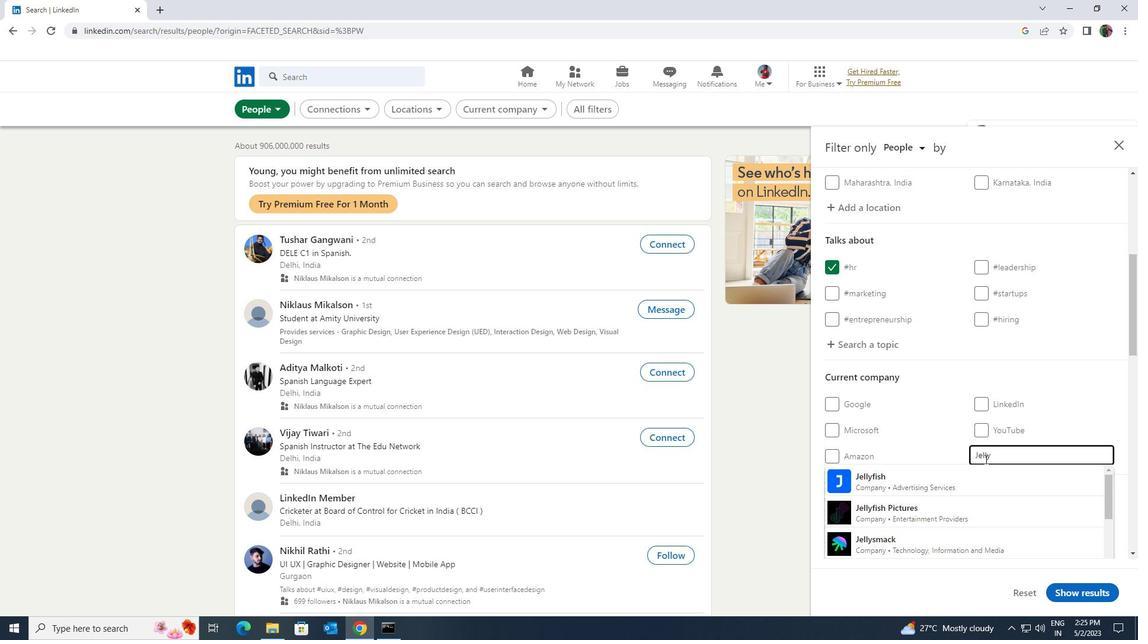 
Action: Mouse pressed left at (978, 471)
Screenshot: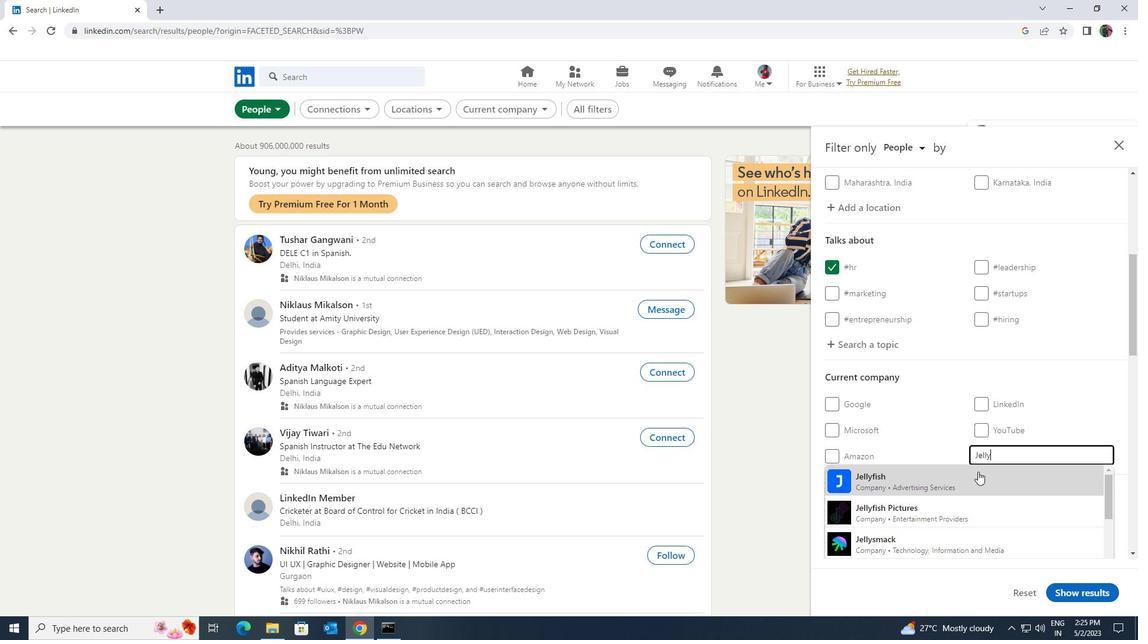 
Action: Mouse scrolled (978, 471) with delta (0, 0)
Screenshot: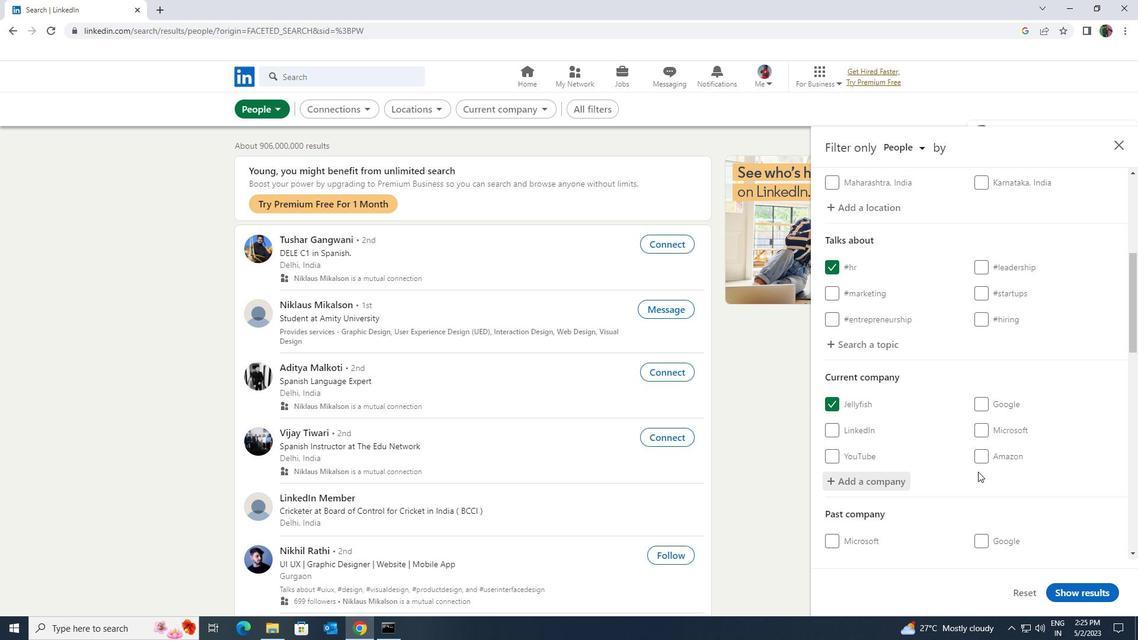 
Action: Mouse scrolled (978, 471) with delta (0, 0)
Screenshot: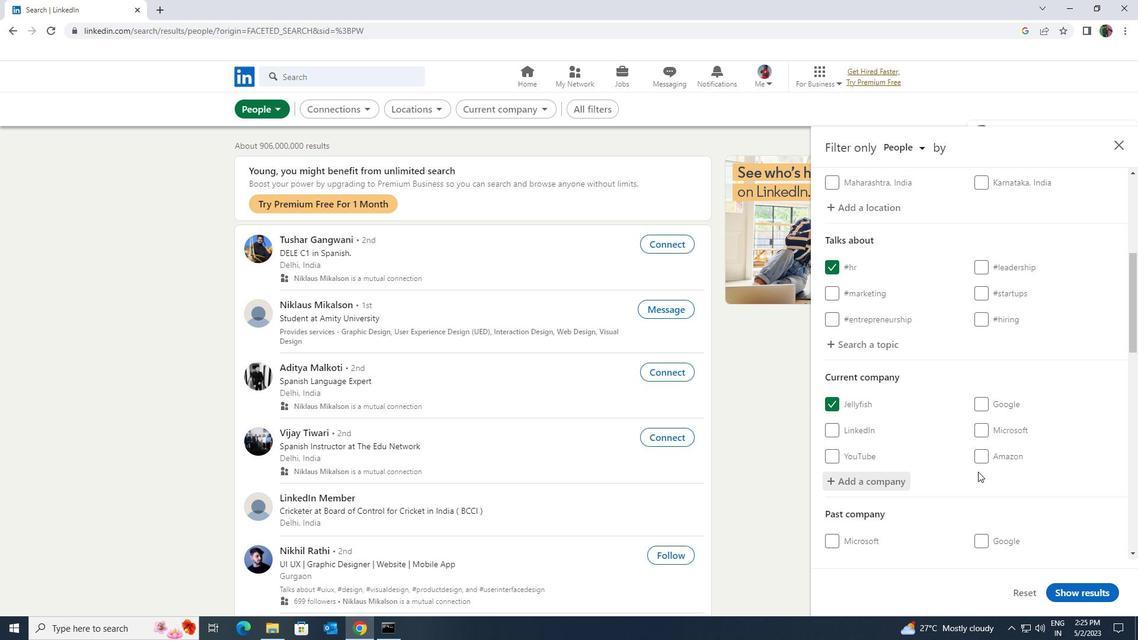 
Action: Mouse scrolled (978, 471) with delta (0, 0)
Screenshot: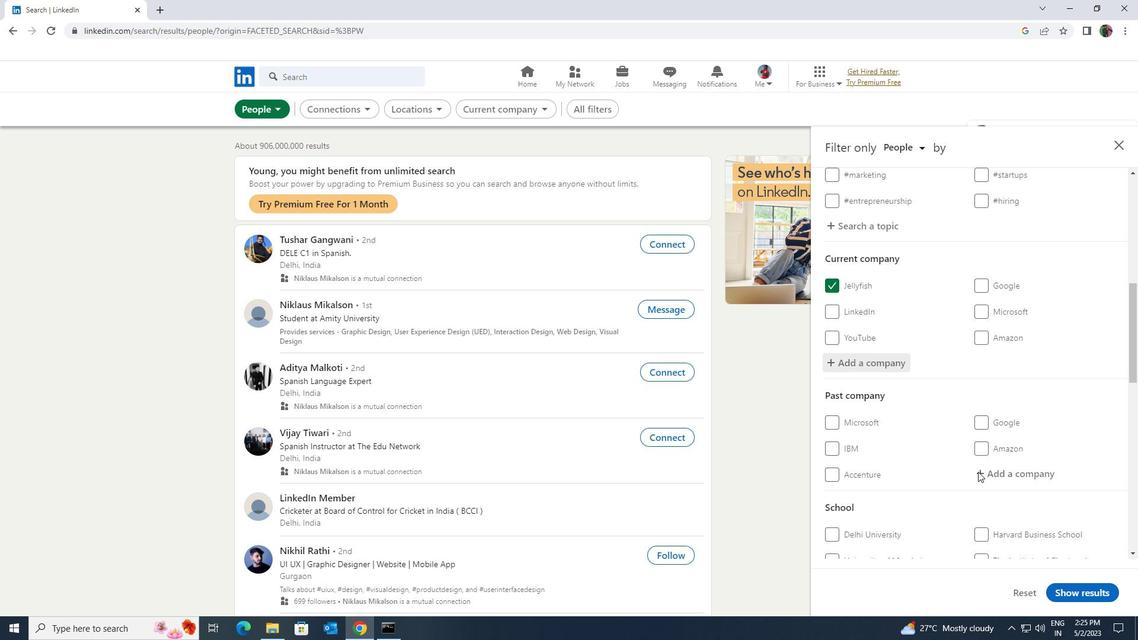 
Action: Mouse scrolled (978, 471) with delta (0, 0)
Screenshot: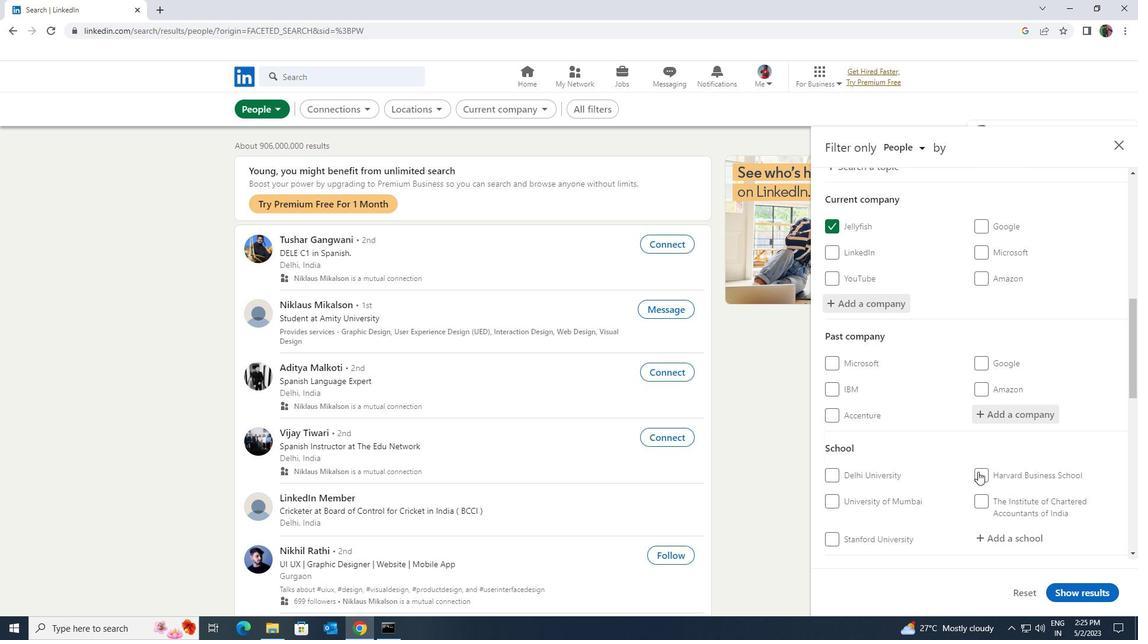
Action: Mouse moved to (980, 474)
Screenshot: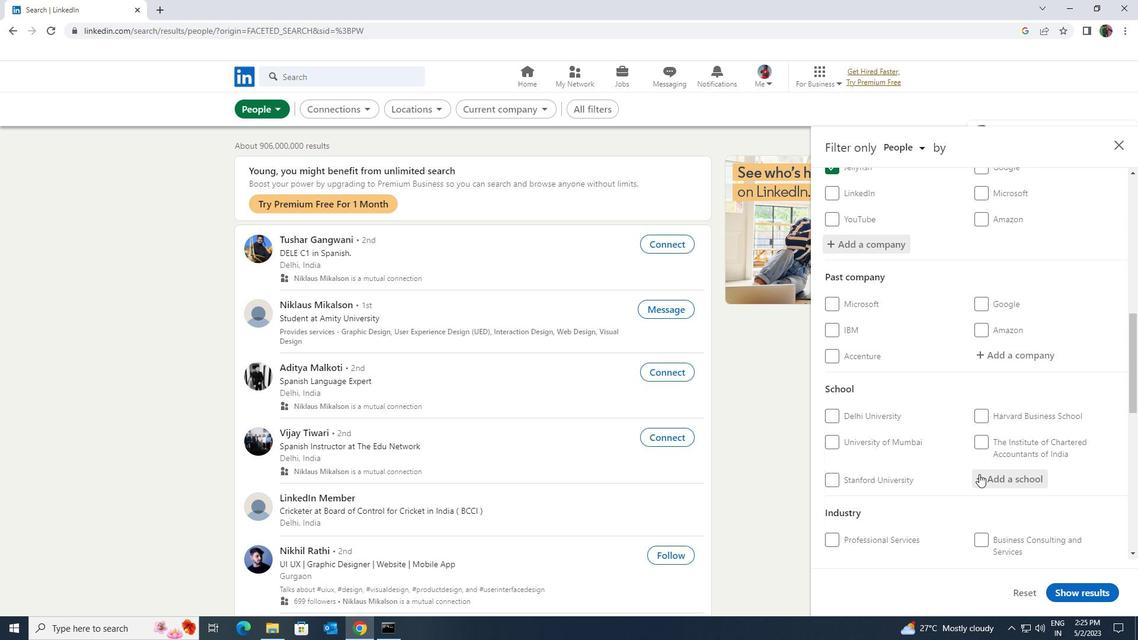 
Action: Mouse pressed left at (980, 474)
Screenshot: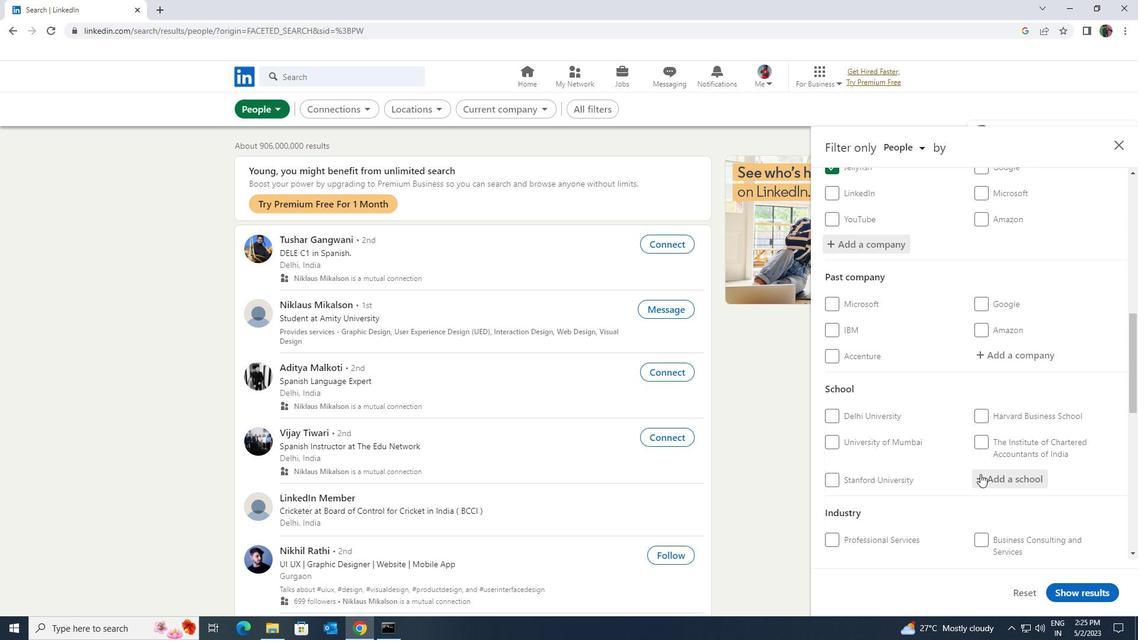 
Action: Key pressed <Key.shift><Key.shift><Key.shift><Key.shift><Key.shift><Key.shift><Key.shift><Key.shift>SSM
Screenshot: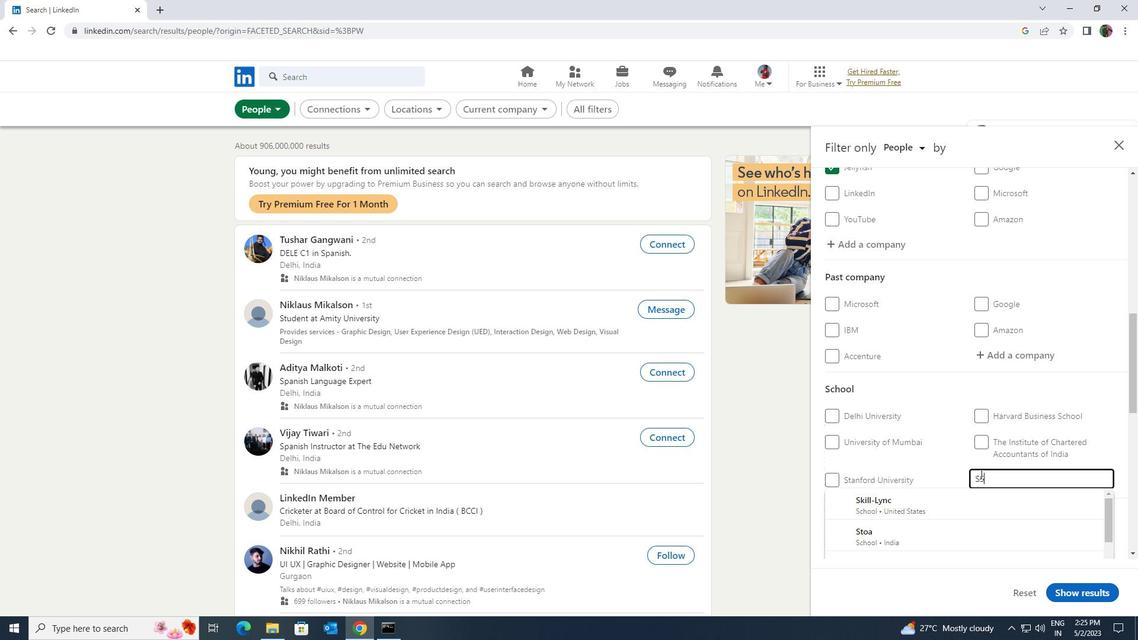 
Action: Mouse moved to (984, 492)
Screenshot: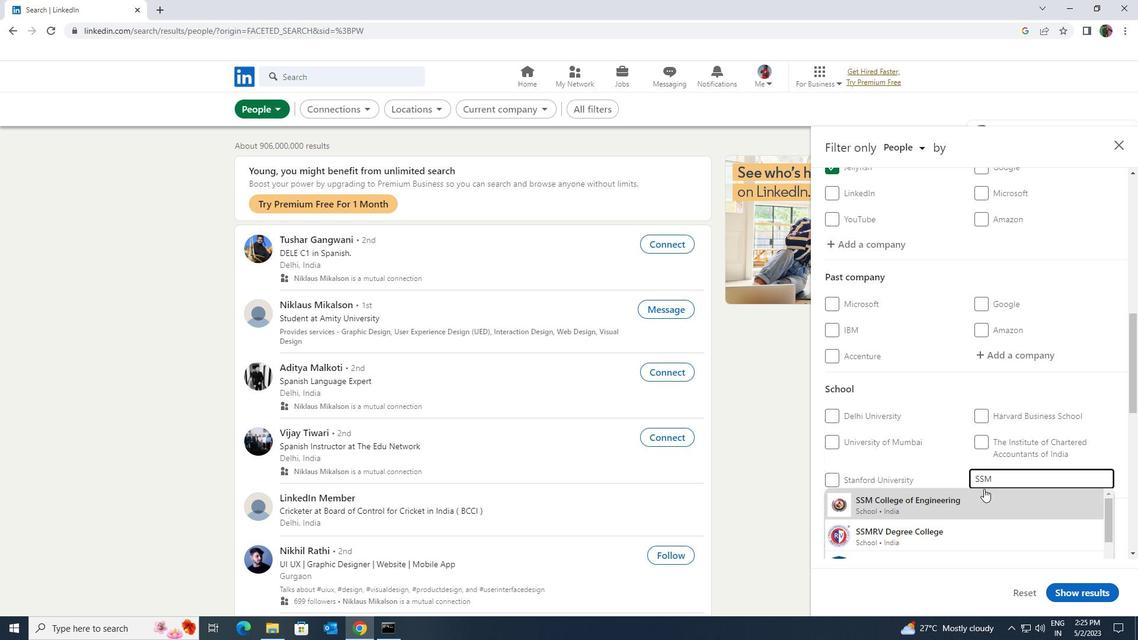 
Action: Mouse pressed left at (984, 492)
Screenshot: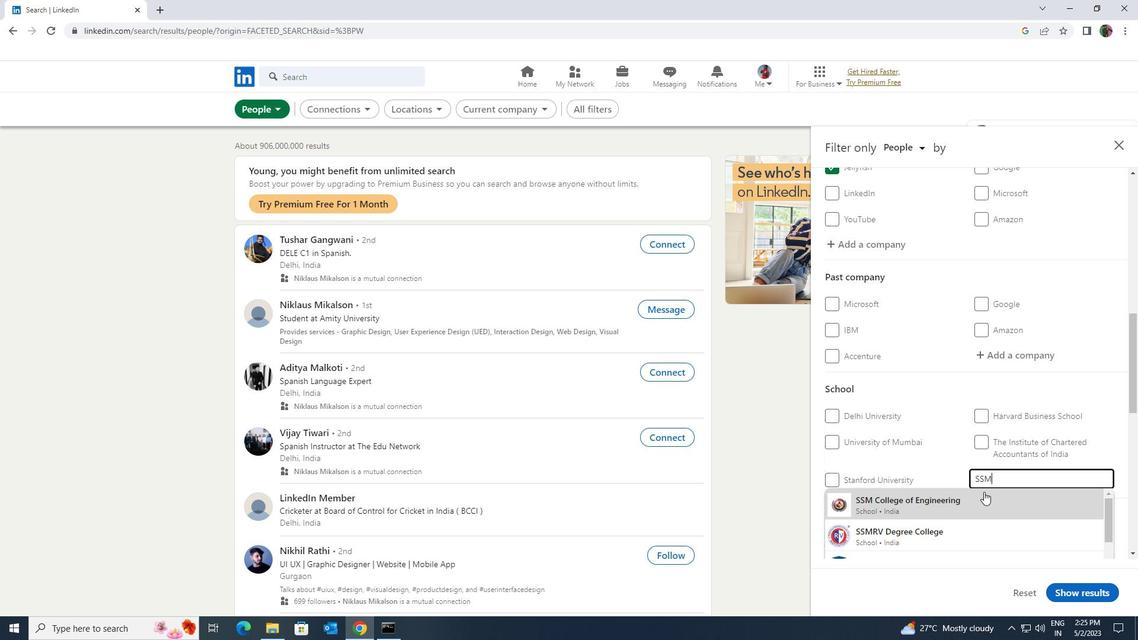 
Action: Mouse scrolled (984, 491) with delta (0, 0)
Screenshot: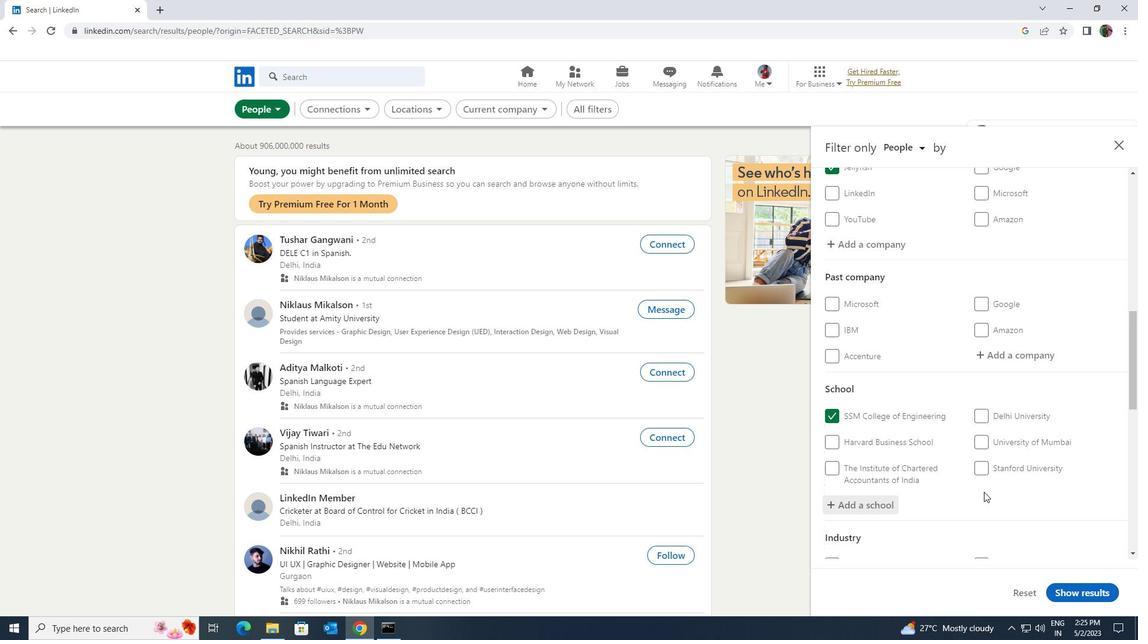 
Action: Mouse scrolled (984, 491) with delta (0, 0)
Screenshot: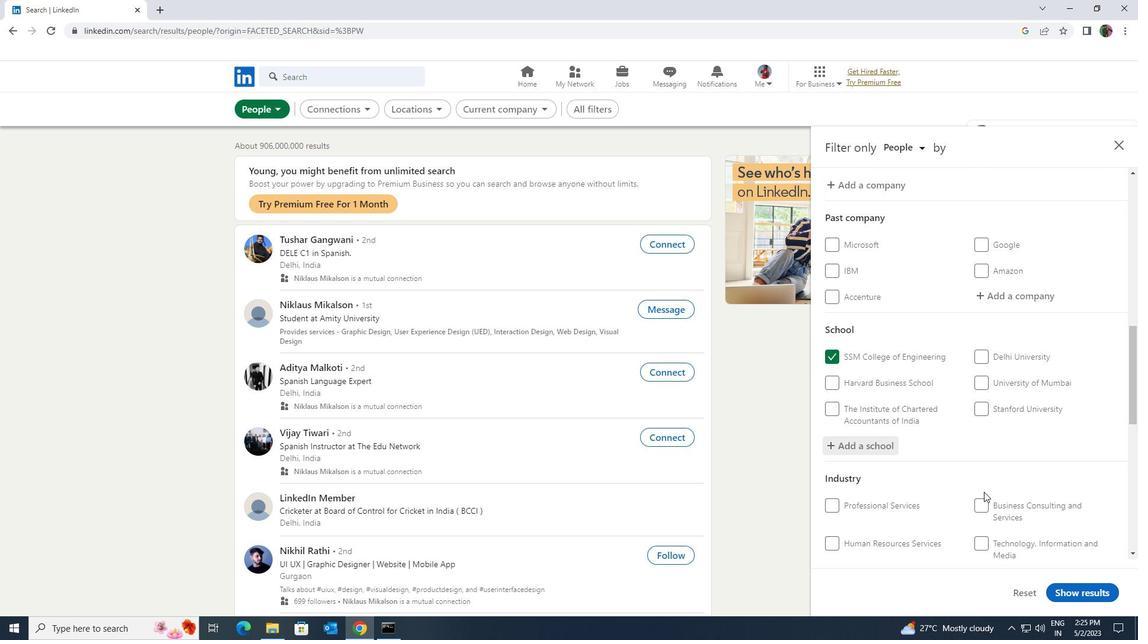 
Action: Mouse scrolled (984, 491) with delta (0, 0)
Screenshot: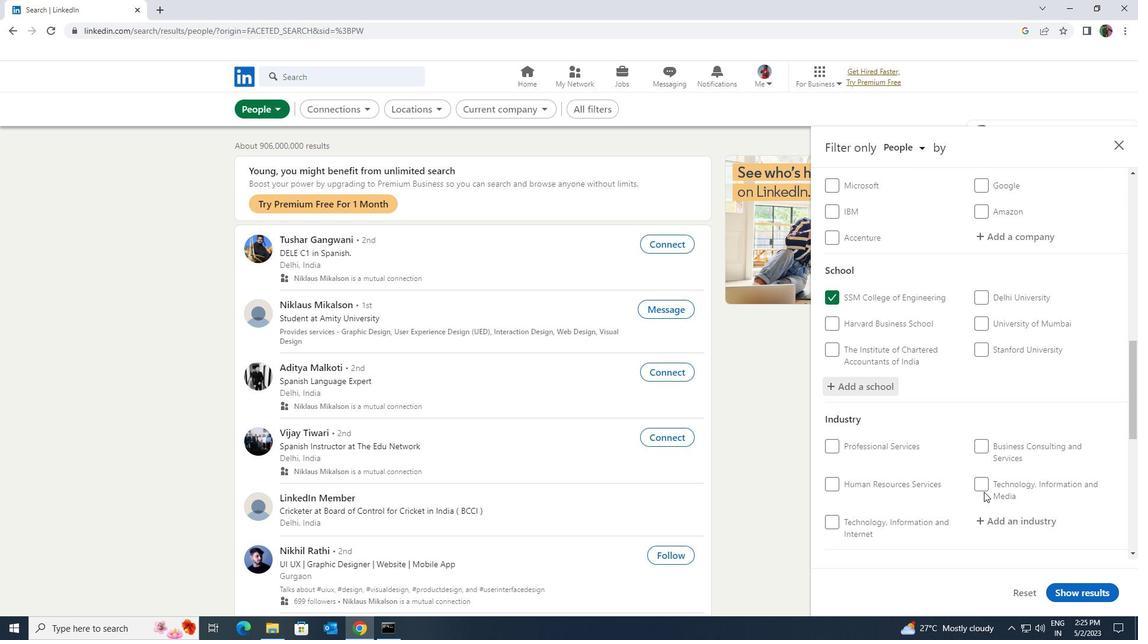 
Action: Mouse scrolled (984, 491) with delta (0, 0)
Screenshot: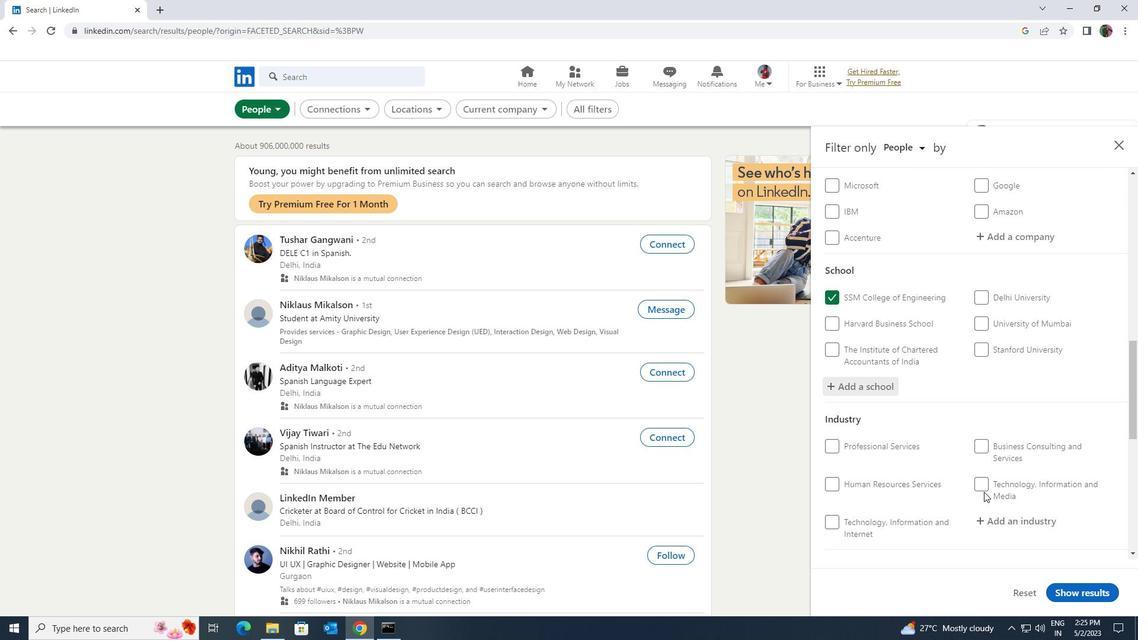 
Action: Mouse moved to (979, 405)
Screenshot: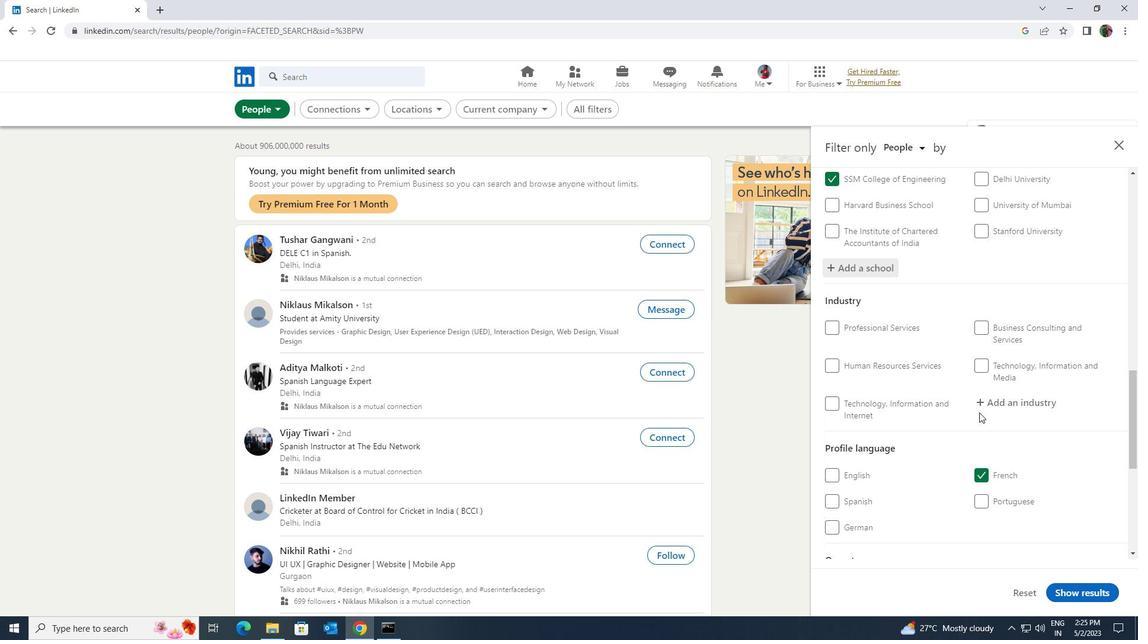 
Action: Mouse pressed left at (979, 405)
Screenshot: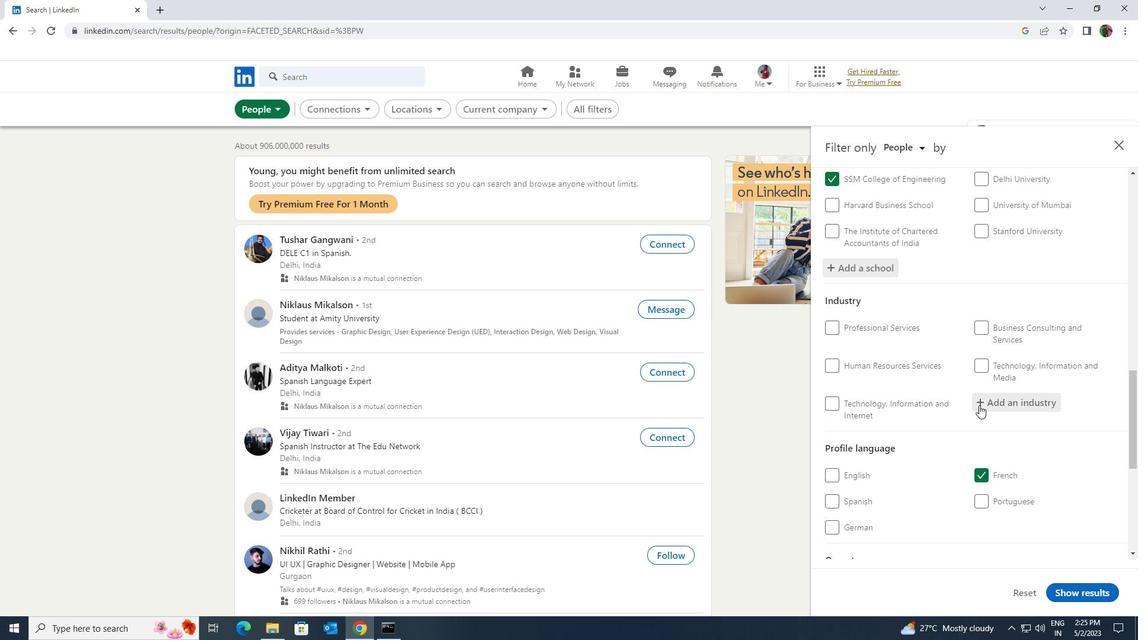 
Action: Key pressed <Key.shift><Key.shift><Key.shift><Key.shift><Key.shift><Key.shift><Key.shift><Key.shift><Key.shift><Key.shift><Key.shift><Key.shift><Key.shift>ACCESS
Screenshot: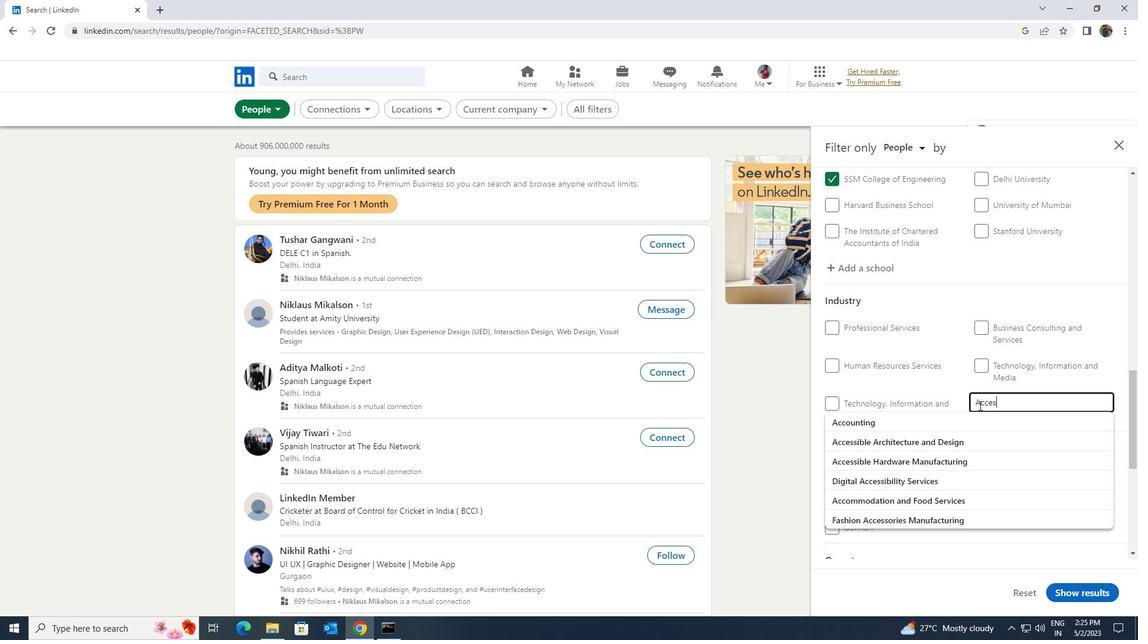 
Action: Mouse moved to (971, 419)
Screenshot: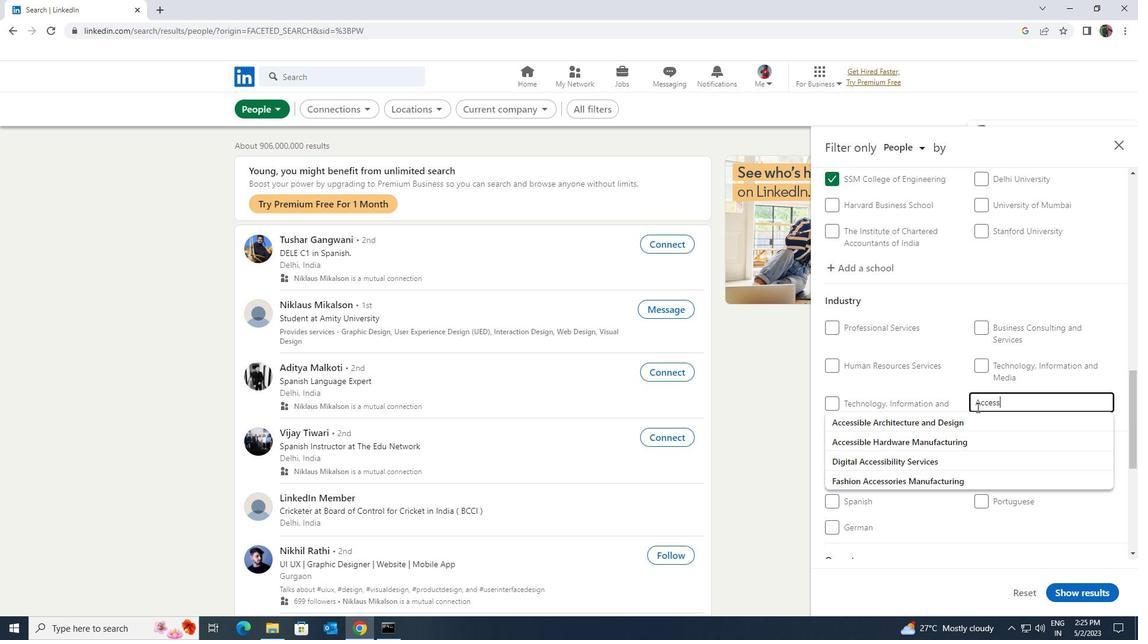 
Action: Mouse pressed left at (971, 419)
Screenshot: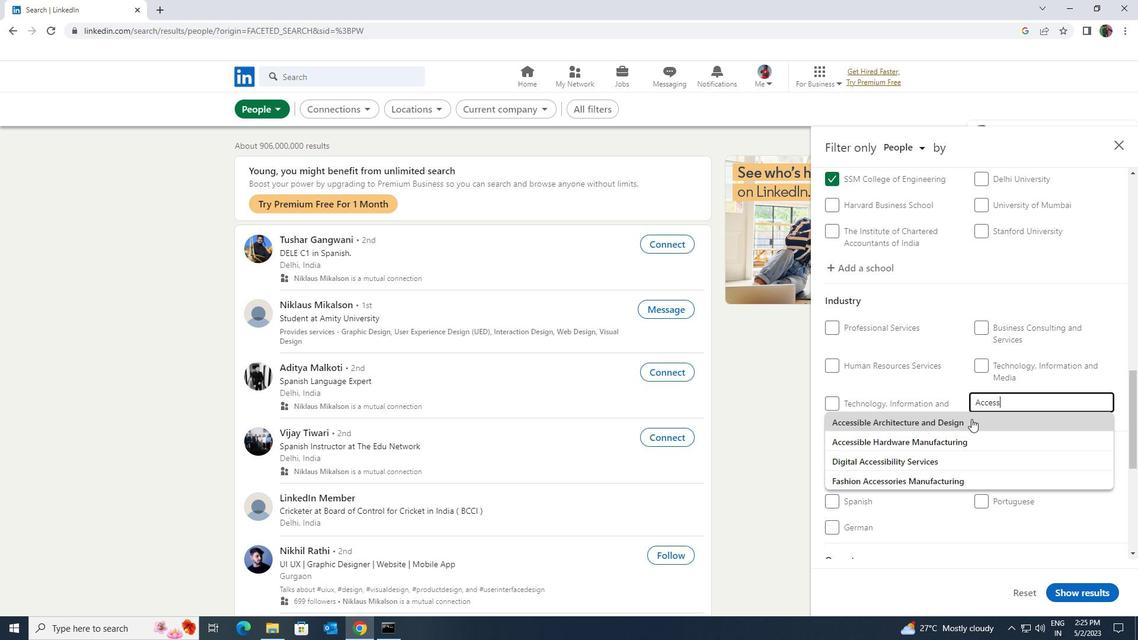 
Action: Mouse scrolled (971, 418) with delta (0, 0)
Screenshot: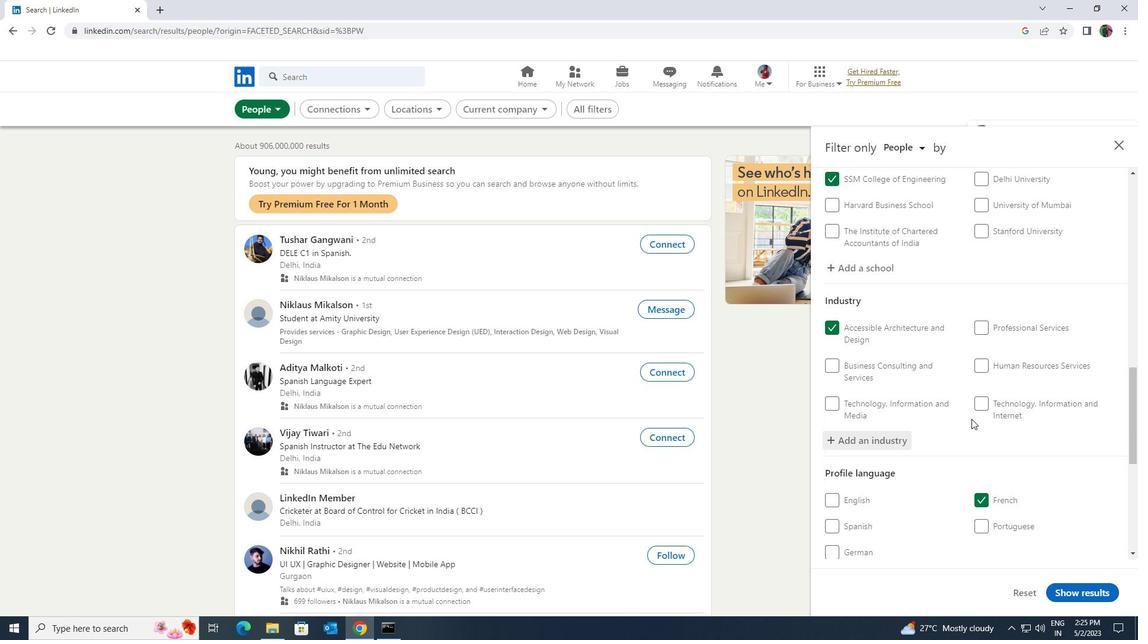 
Action: Mouse scrolled (971, 418) with delta (0, 0)
Screenshot: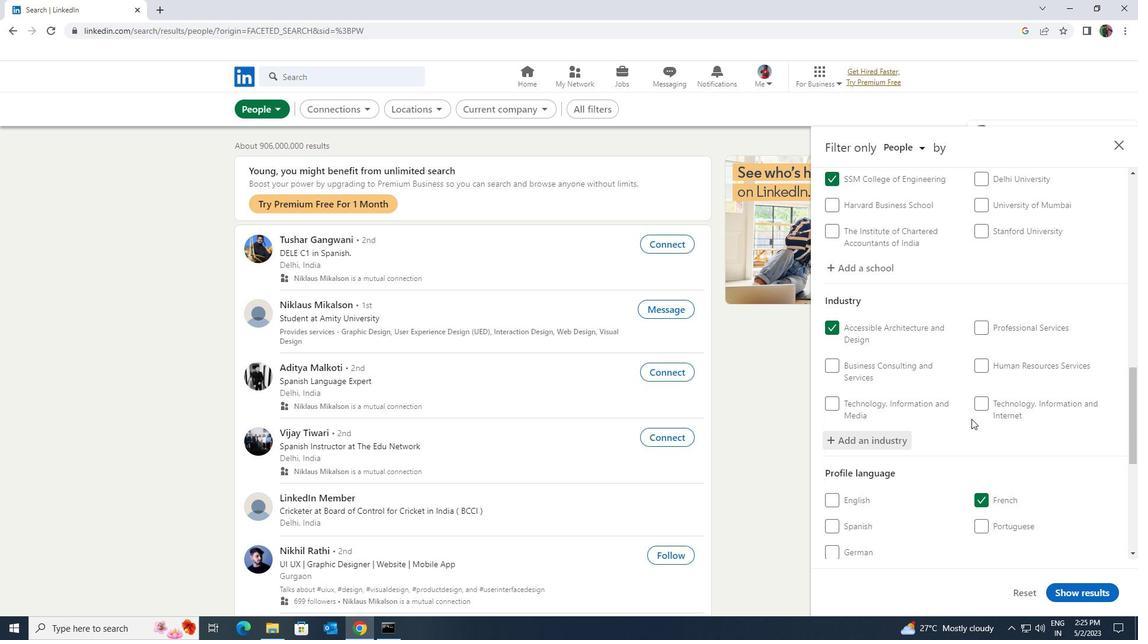 
Action: Mouse scrolled (971, 418) with delta (0, 0)
Screenshot: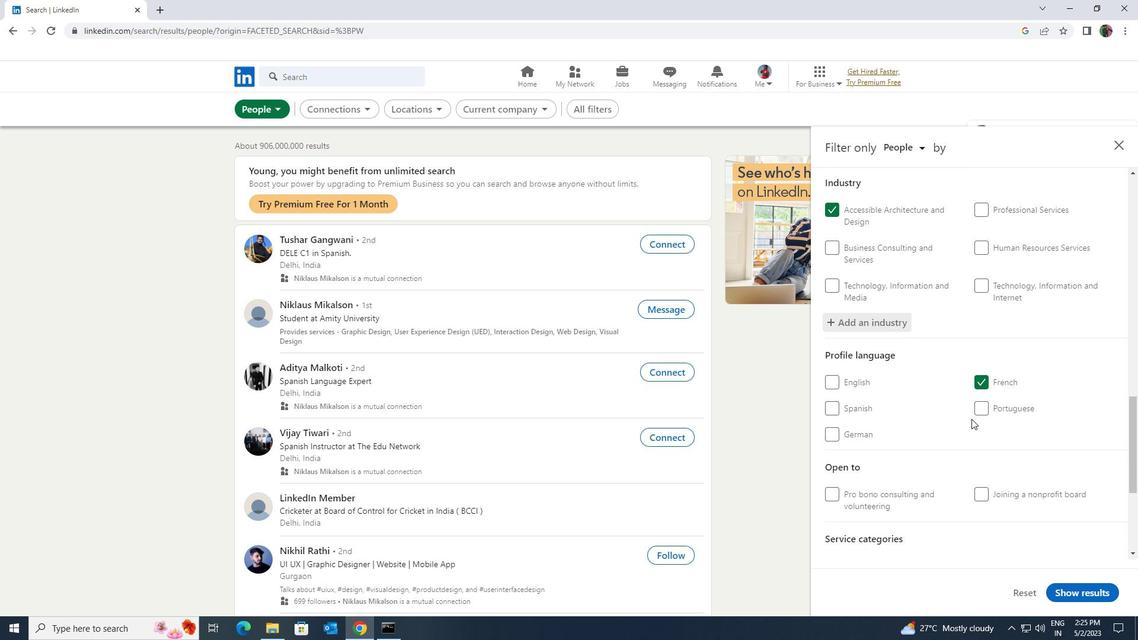 
Action: Mouse scrolled (971, 418) with delta (0, 0)
Screenshot: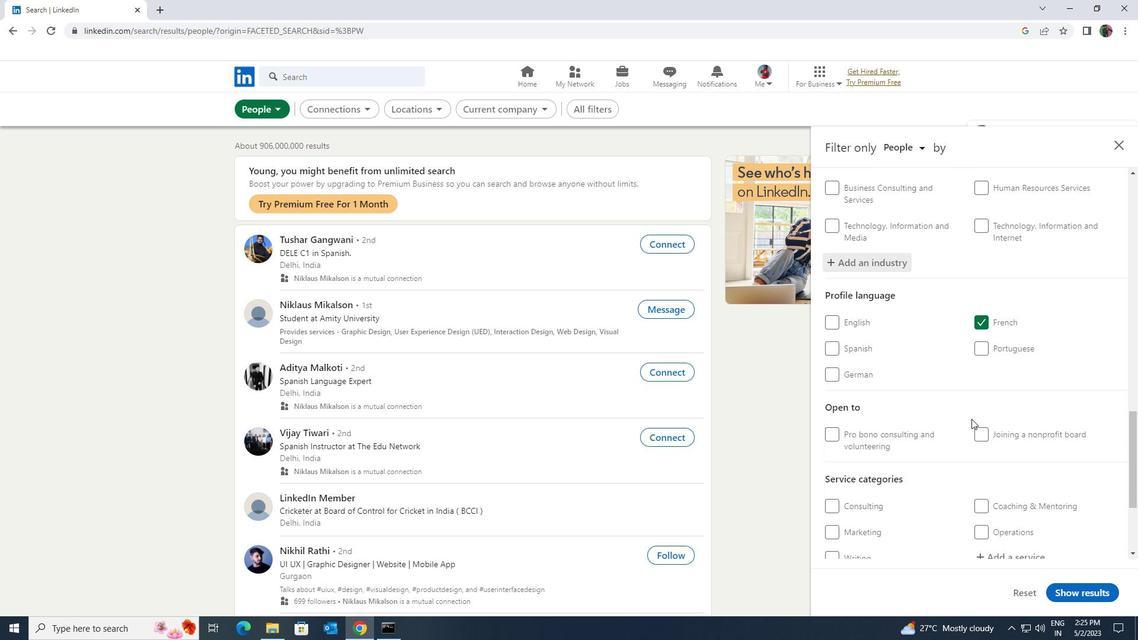 
Action: Mouse scrolled (971, 418) with delta (0, 0)
Screenshot: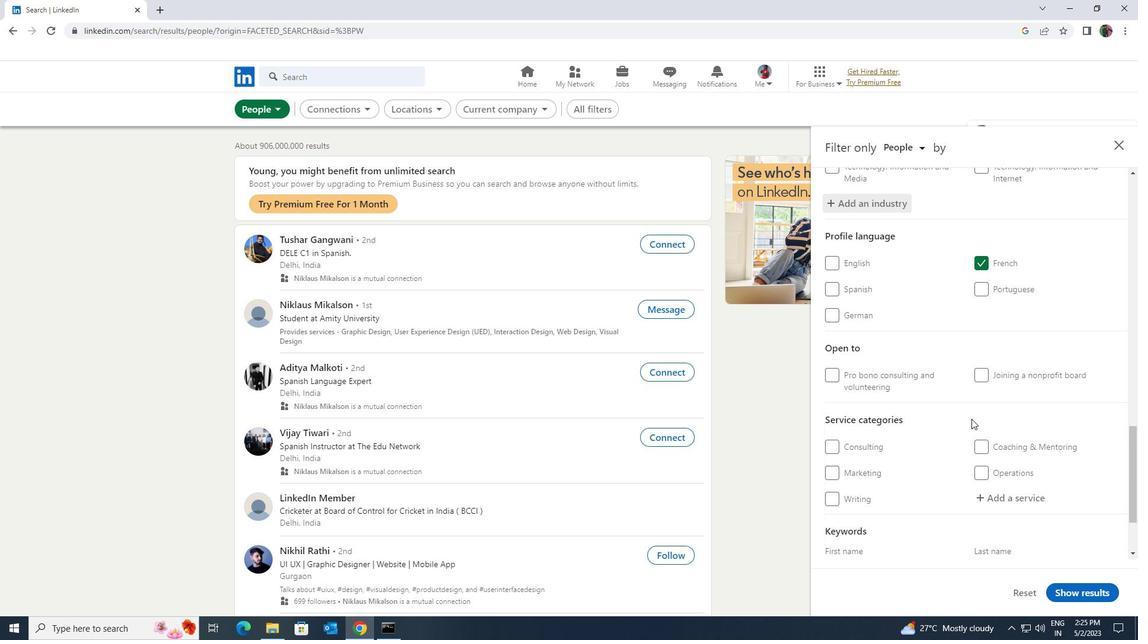 
Action: Mouse moved to (982, 433)
Screenshot: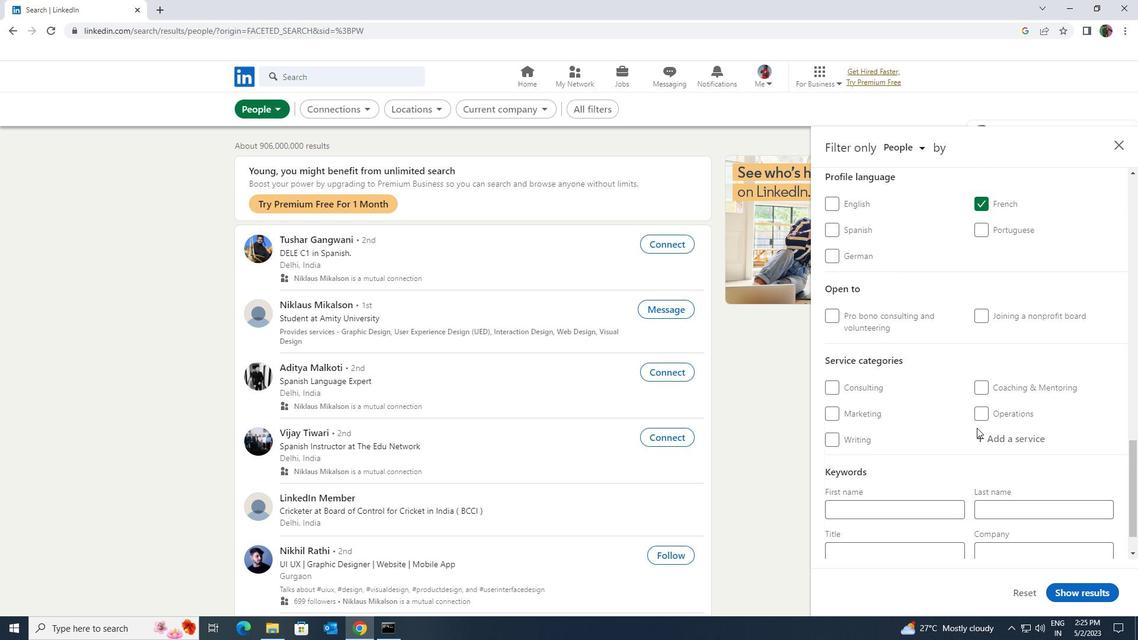 
Action: Mouse pressed left at (982, 433)
Screenshot: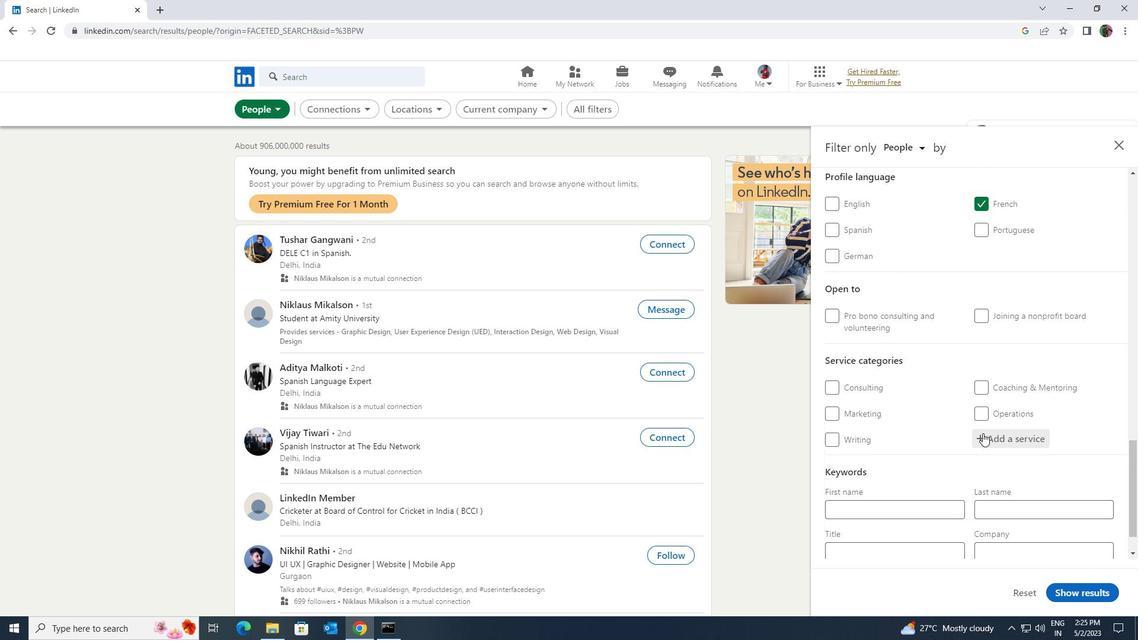 
Action: Key pressed <Key.shift><Key.shift><Key.shift><Key.shift>GRAPHIC
Screenshot: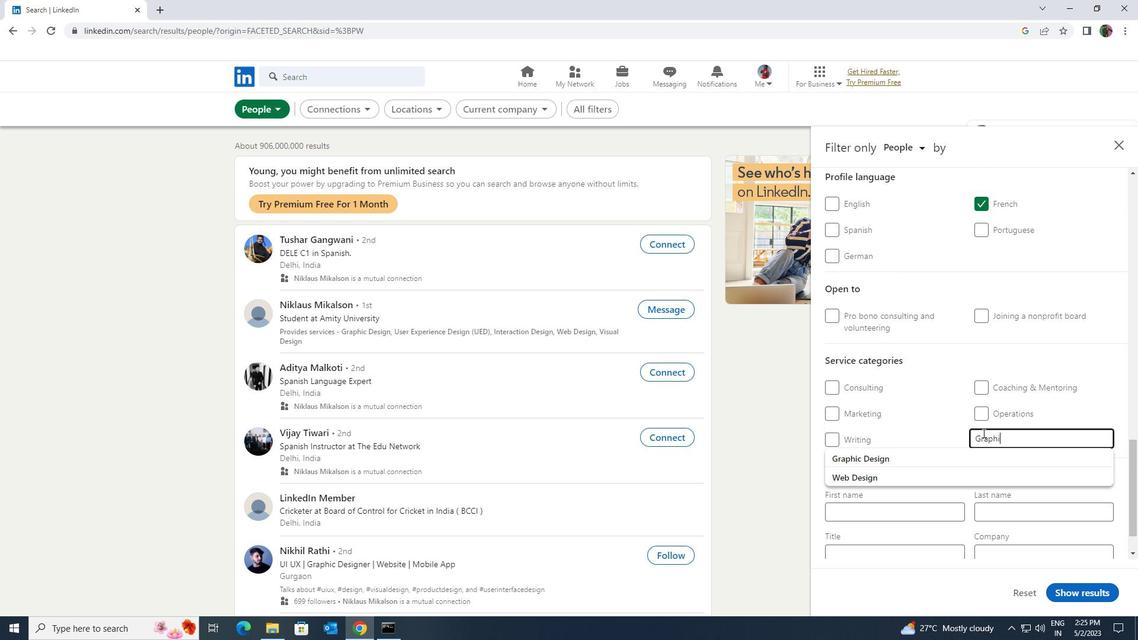 
Action: Mouse moved to (966, 449)
Screenshot: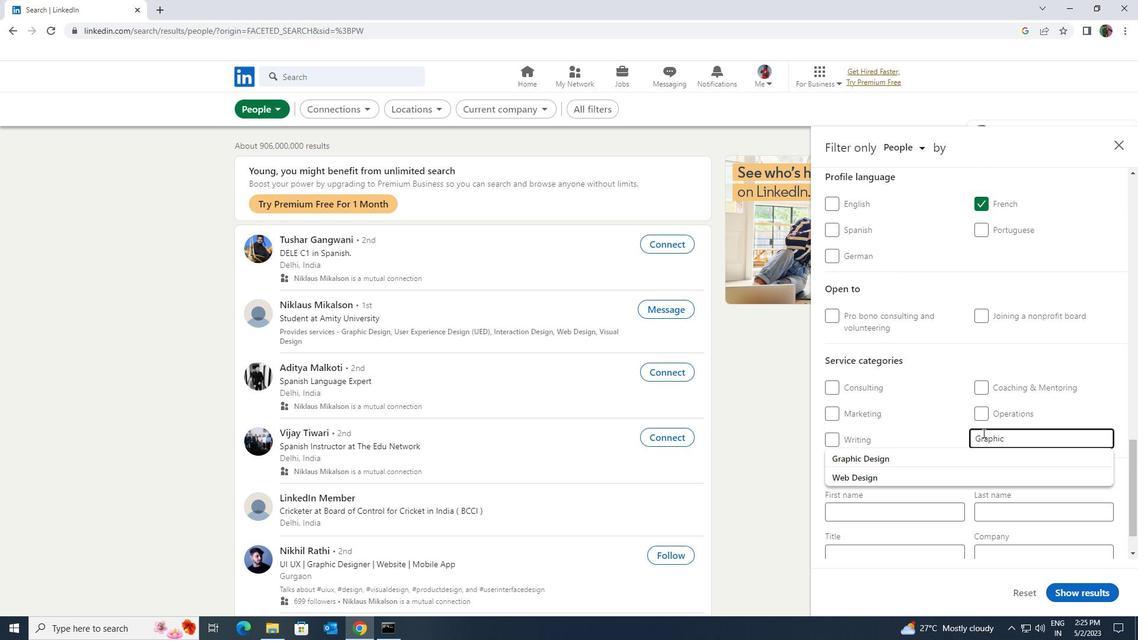 
Action: Mouse pressed left at (966, 449)
Screenshot: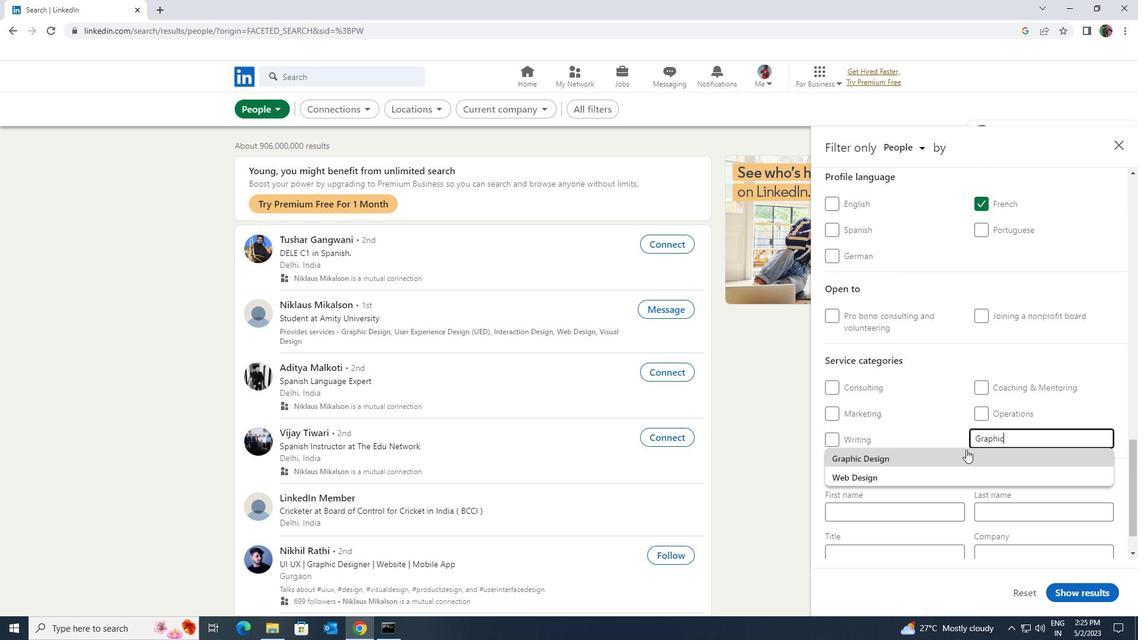 
Action: Mouse scrolled (966, 449) with delta (0, 0)
Screenshot: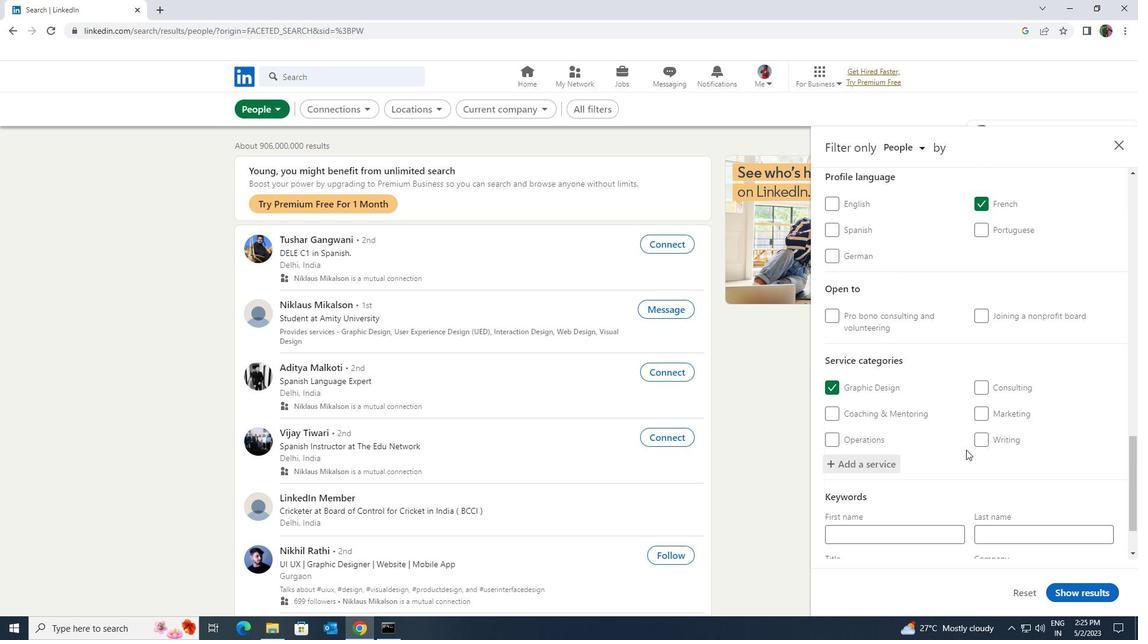 
Action: Mouse scrolled (966, 449) with delta (0, 0)
Screenshot: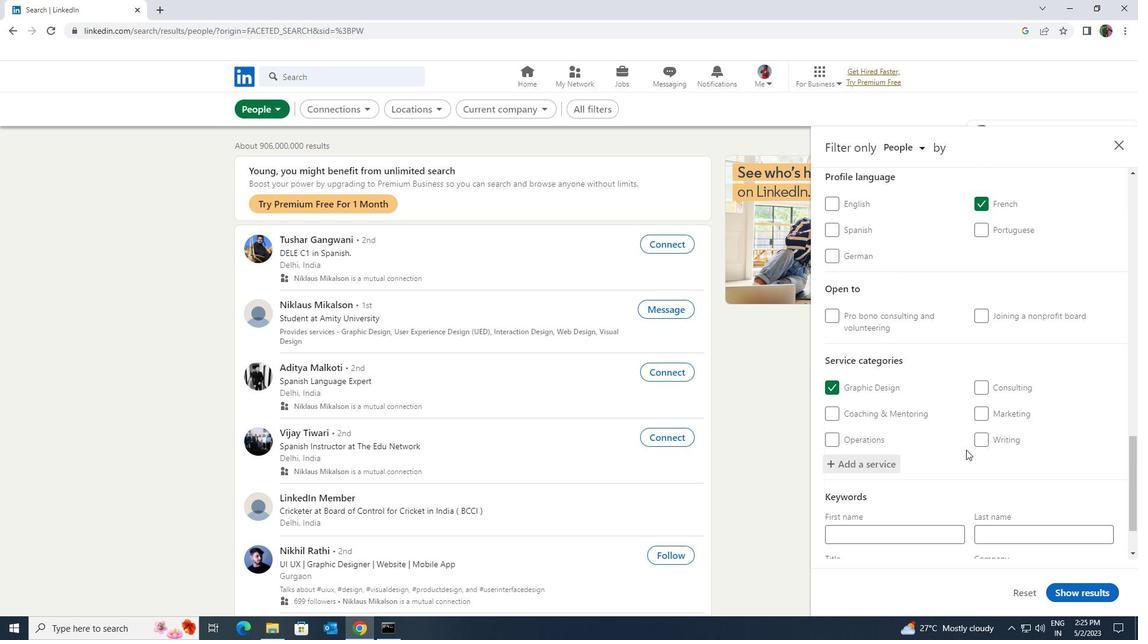 
Action: Mouse scrolled (966, 449) with delta (0, 0)
Screenshot: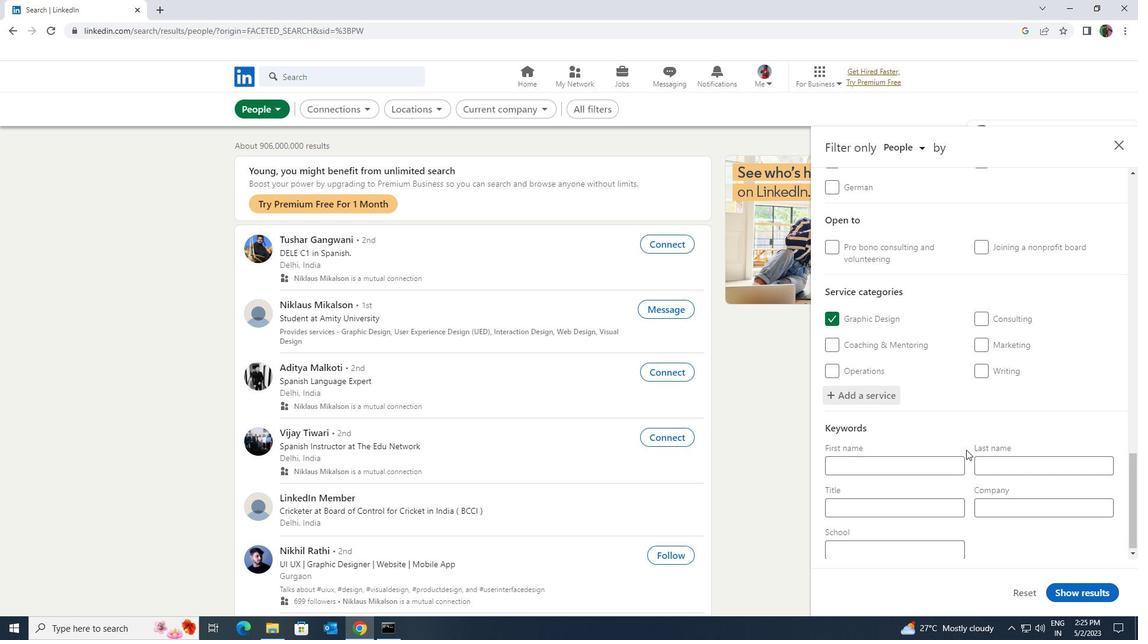 
Action: Mouse moved to (952, 505)
Screenshot: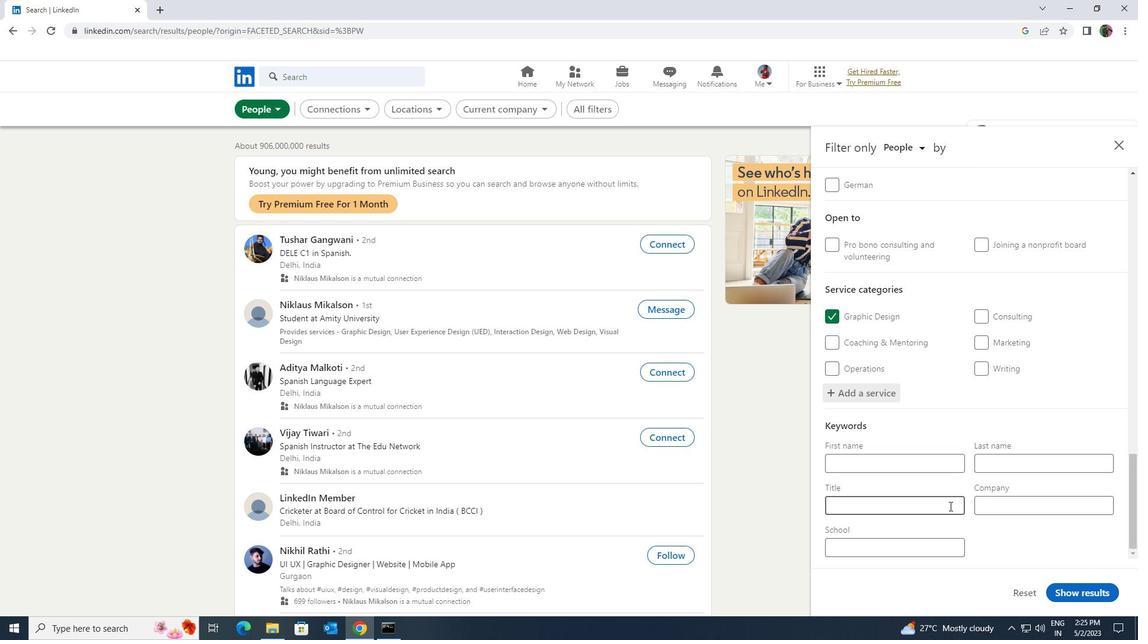 
Action: Mouse pressed left at (952, 505)
Screenshot: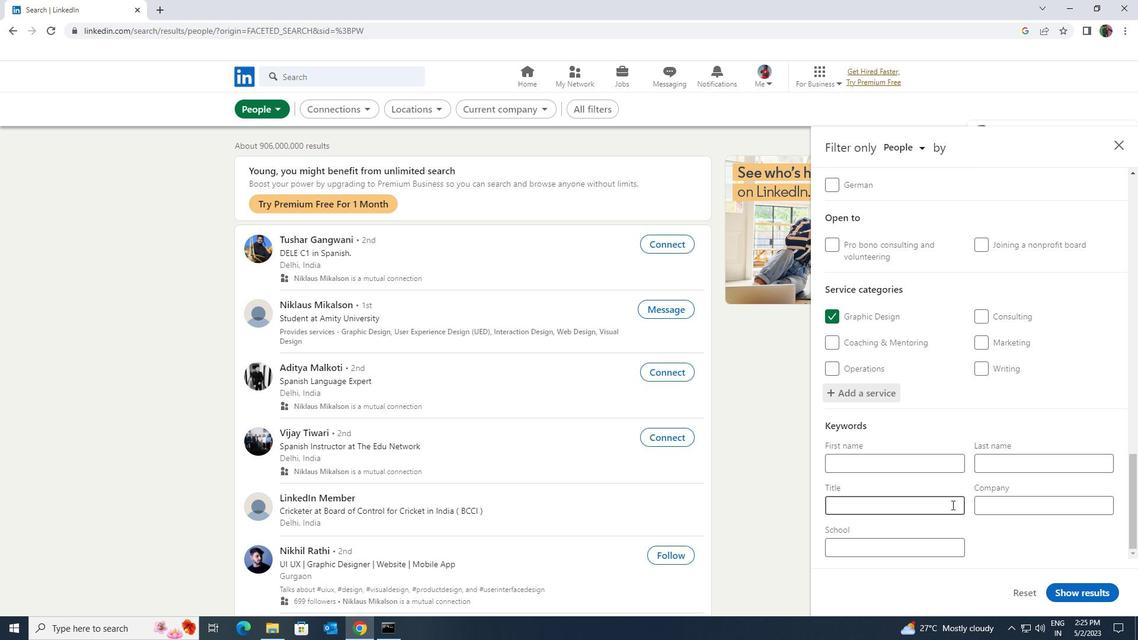 
Action: Key pressed <Key.shift>CONTROLLER
Screenshot: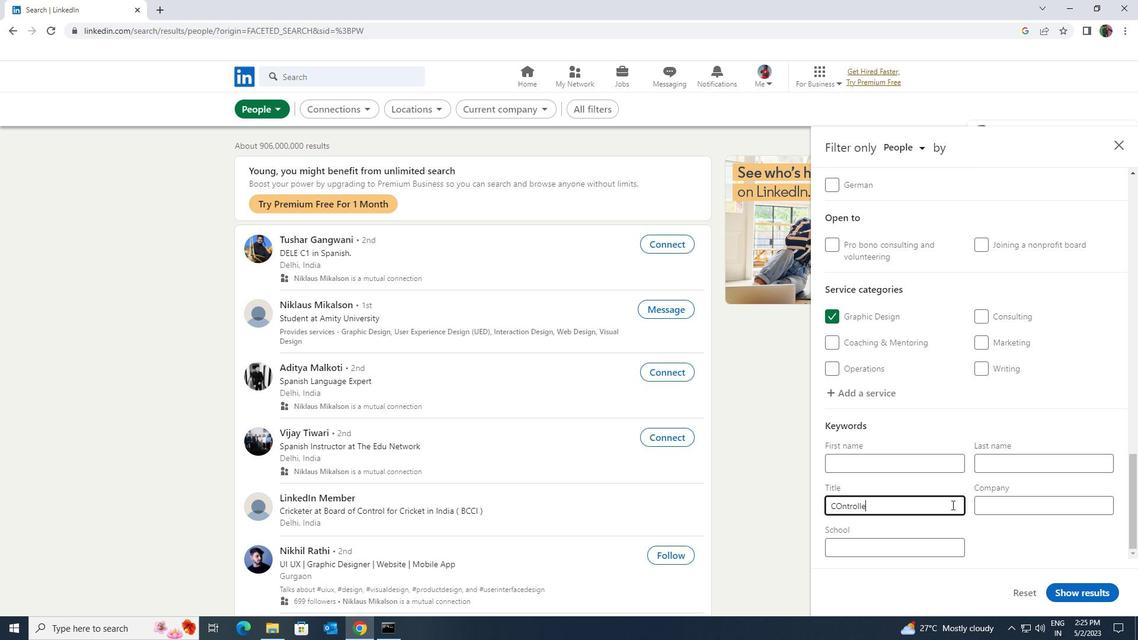 
Action: Mouse moved to (1071, 592)
Screenshot: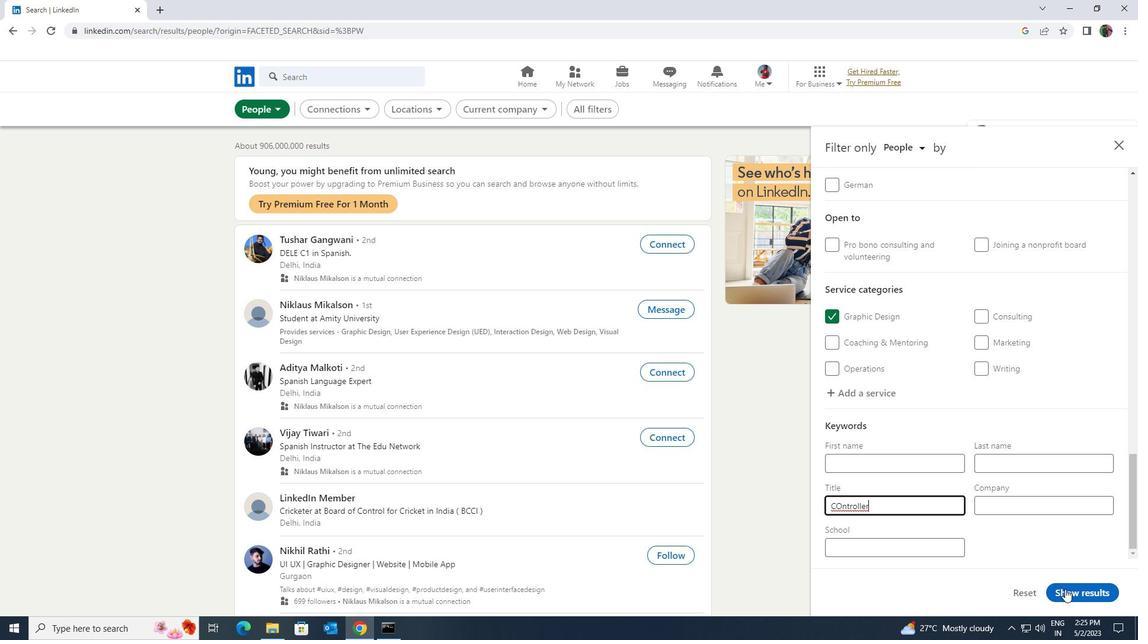 
Action: Mouse pressed left at (1071, 592)
Screenshot: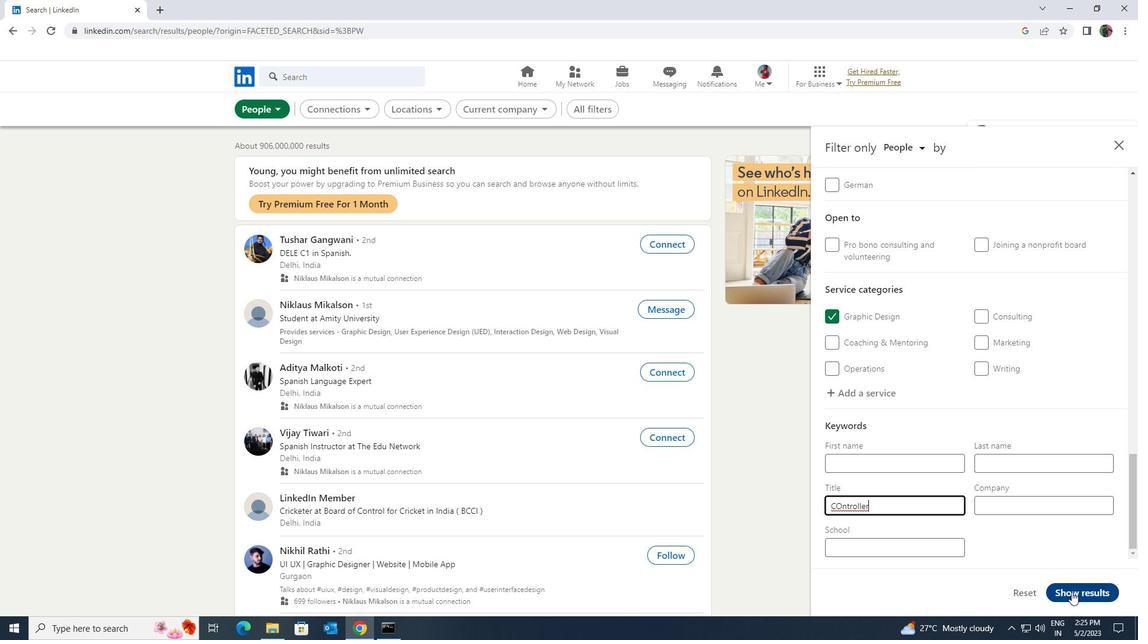
